 Task: In the  document Savannah.rtf ,align picture to the 'center'. Insert word art below the picture and give heading  'Savannah in  Red'change the shape height to  6.82 in
Action: Mouse moved to (229, 378)
Screenshot: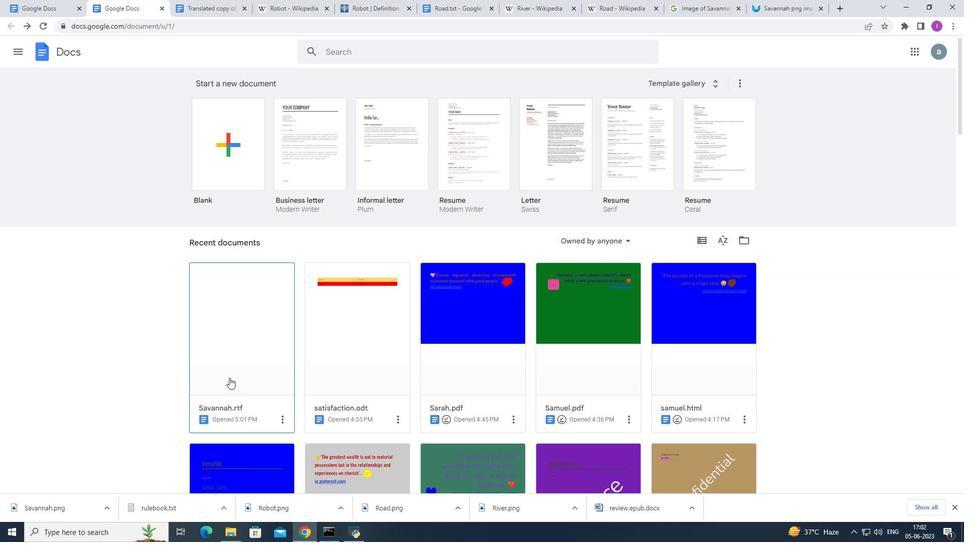 
Action: Mouse pressed left at (229, 378)
Screenshot: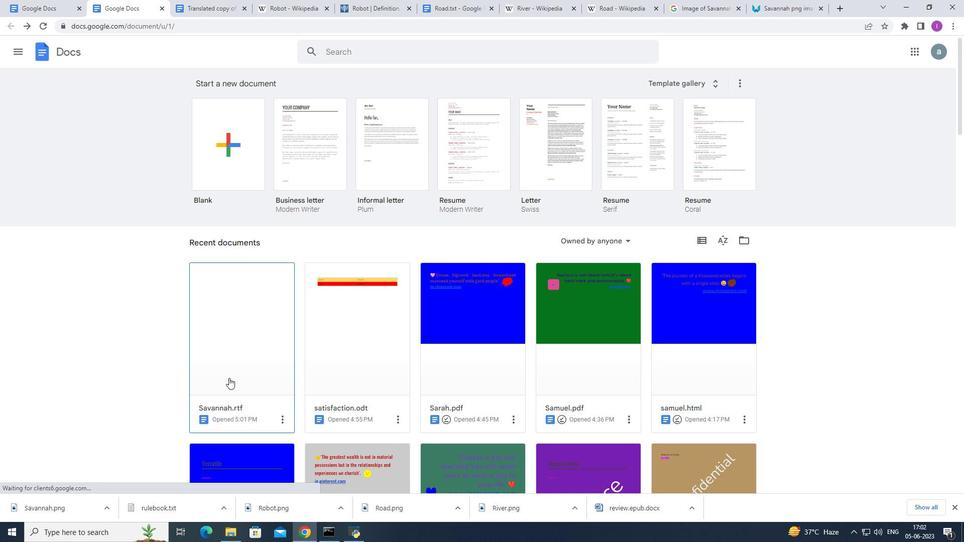 
Action: Mouse moved to (324, 158)
Screenshot: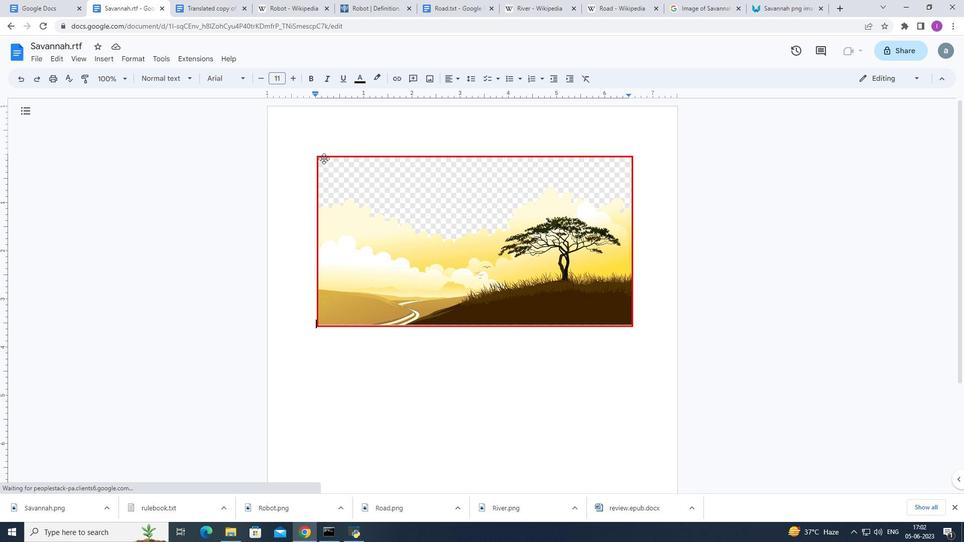 
Action: Mouse pressed left at (324, 158)
Screenshot: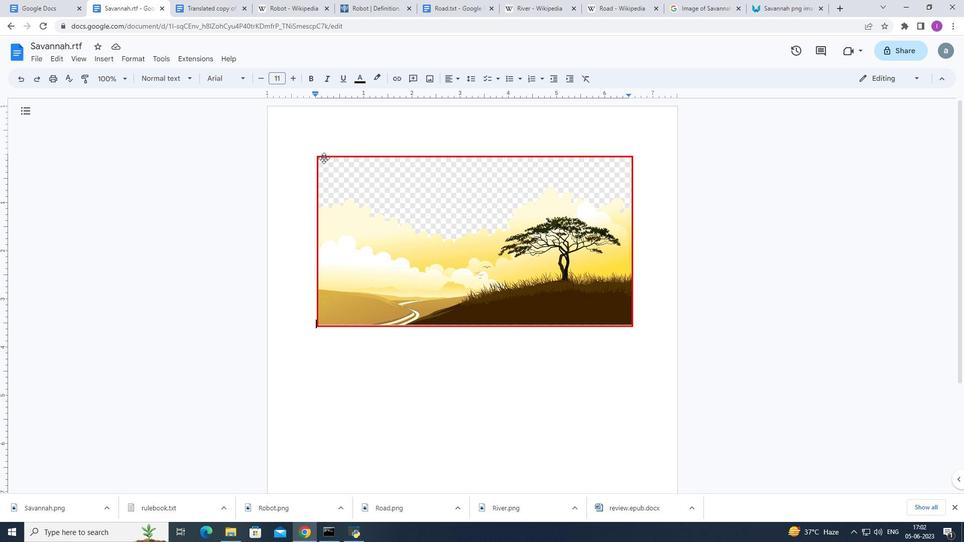 
Action: Mouse moved to (196, 76)
Screenshot: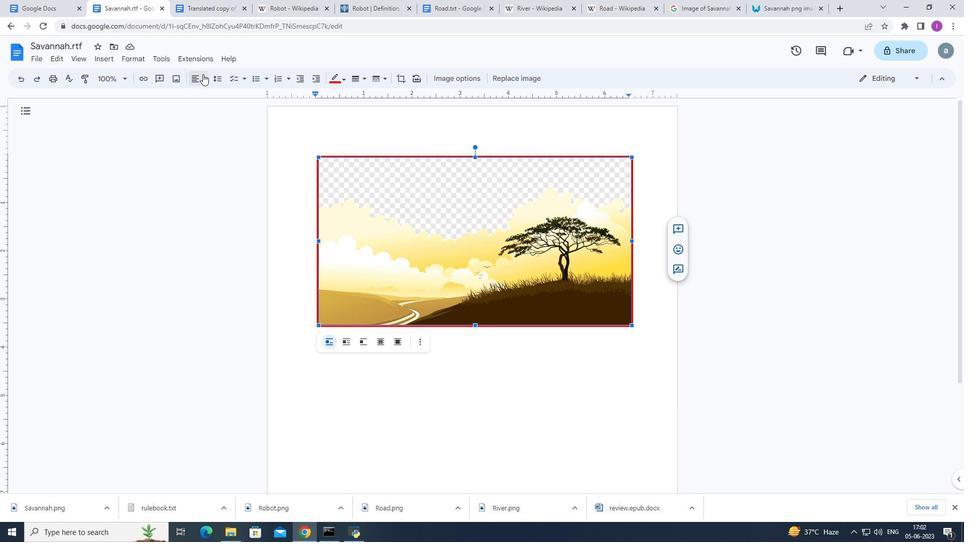 
Action: Mouse pressed left at (196, 76)
Screenshot: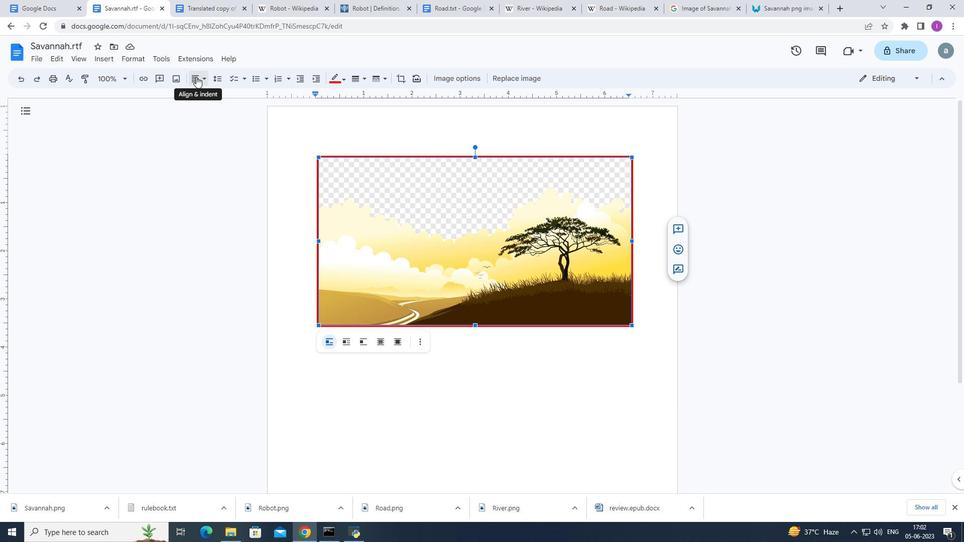 
Action: Mouse moved to (210, 94)
Screenshot: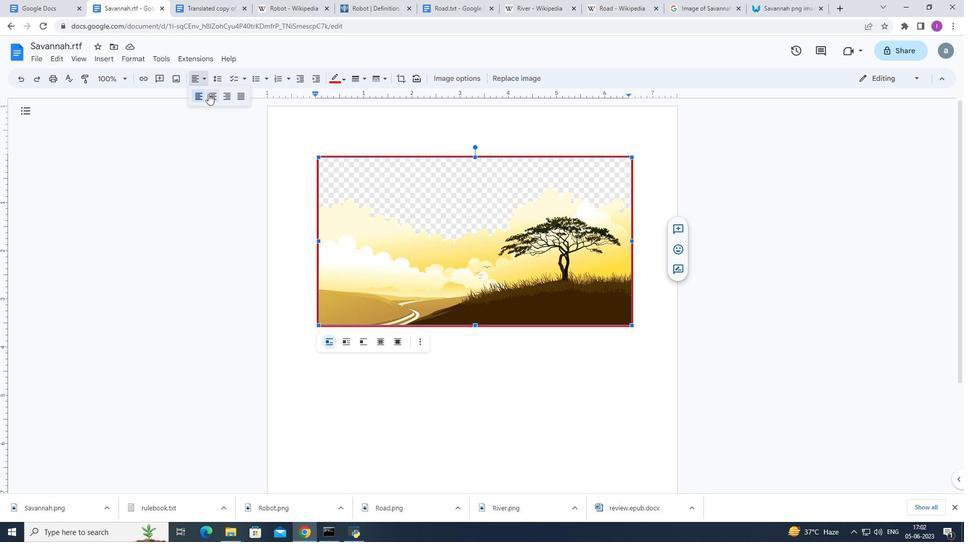 
Action: Mouse pressed left at (210, 94)
Screenshot: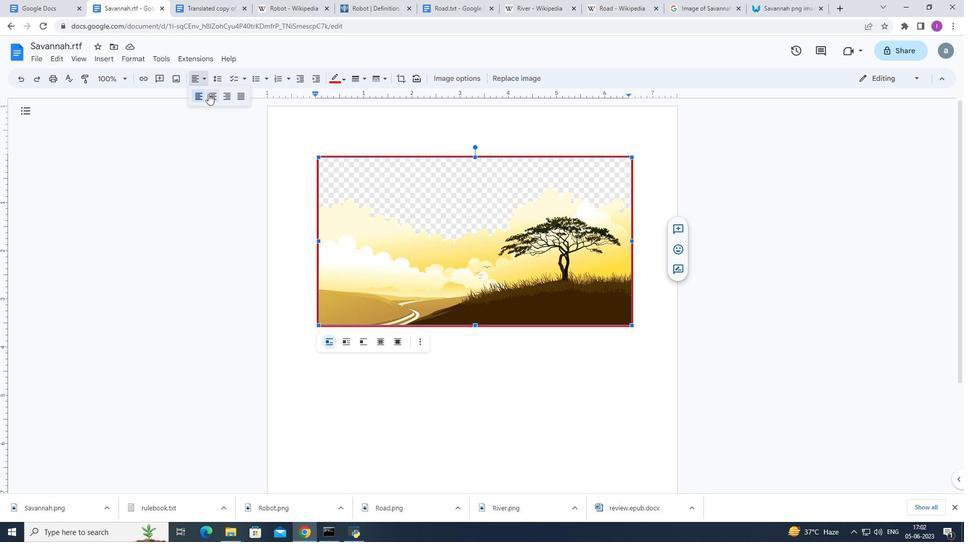 
Action: Mouse moved to (106, 53)
Screenshot: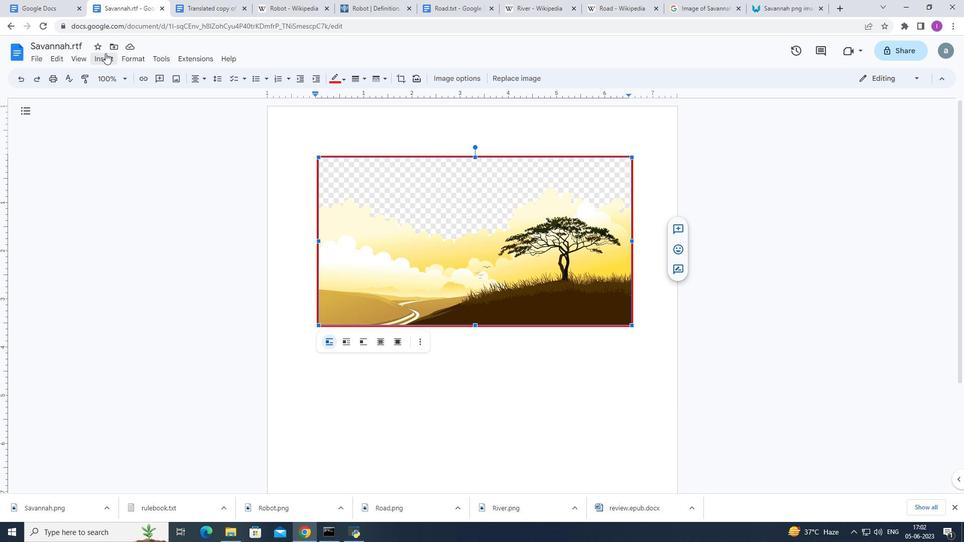 
Action: Mouse pressed left at (106, 53)
Screenshot: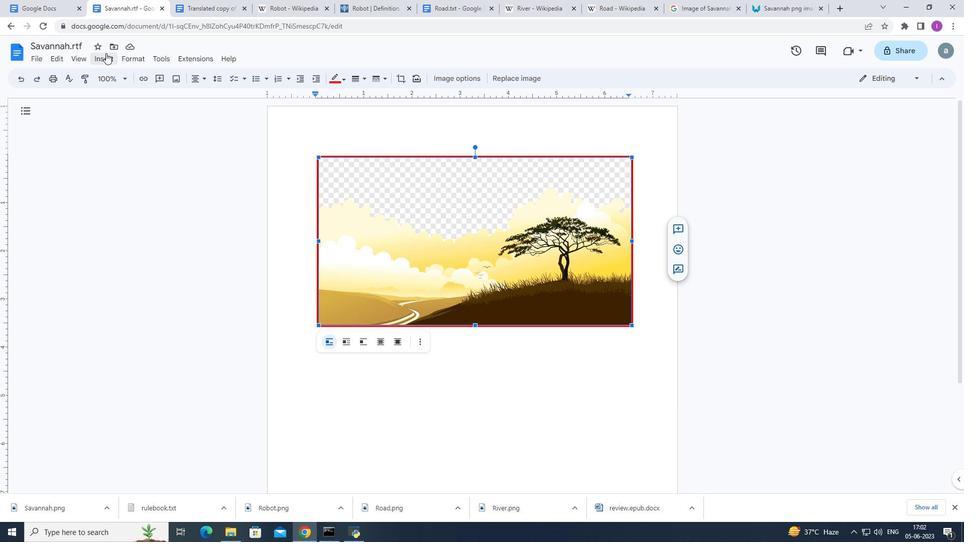 
Action: Mouse moved to (275, 114)
Screenshot: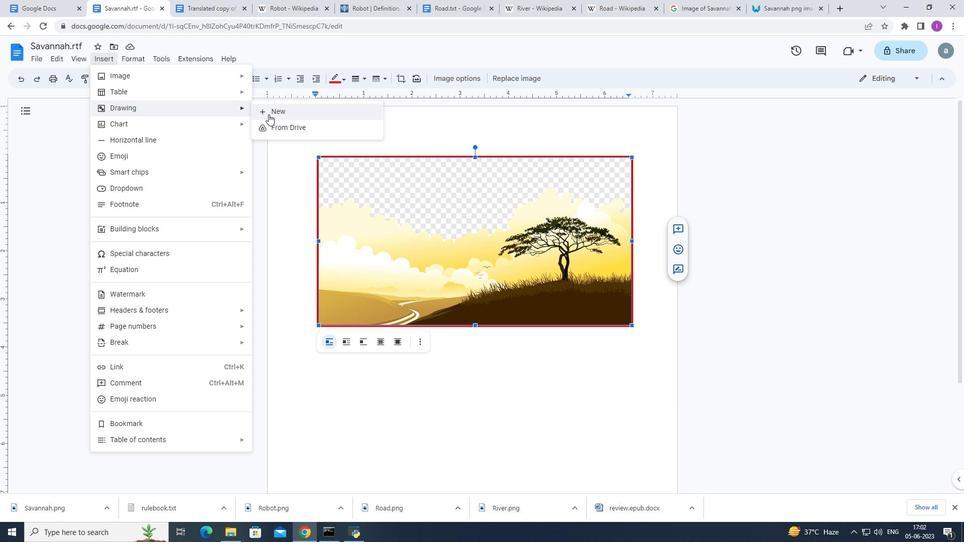 
Action: Mouse pressed left at (275, 114)
Screenshot: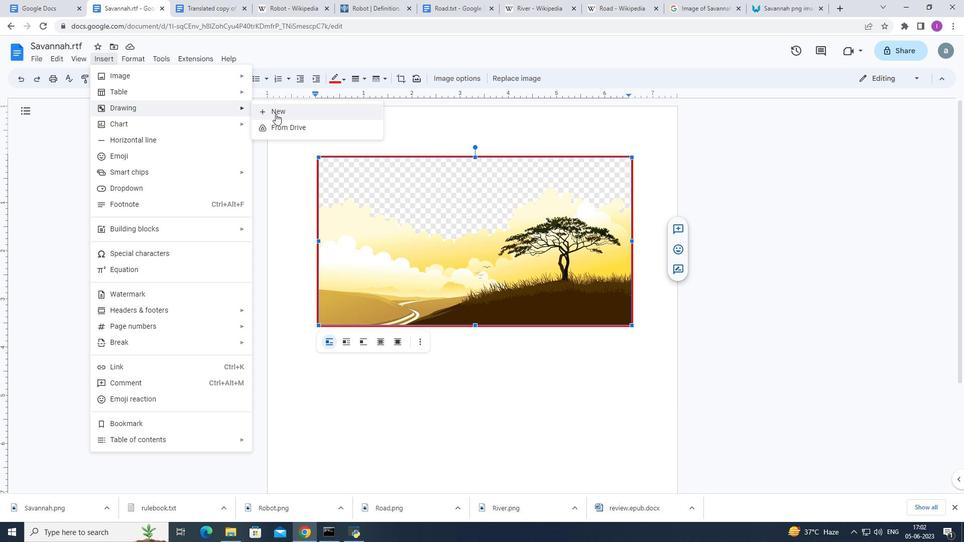 
Action: Mouse moved to (263, 95)
Screenshot: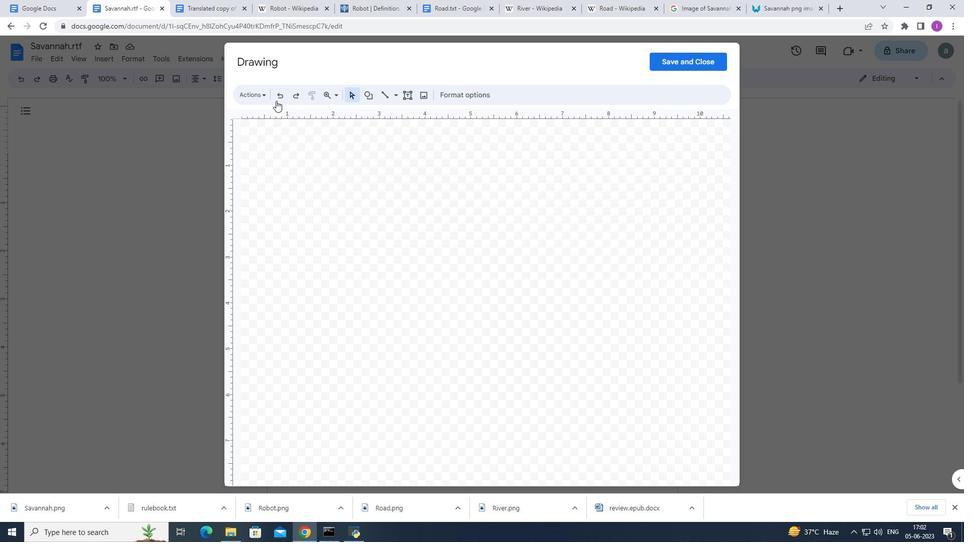 
Action: Mouse pressed left at (263, 95)
Screenshot: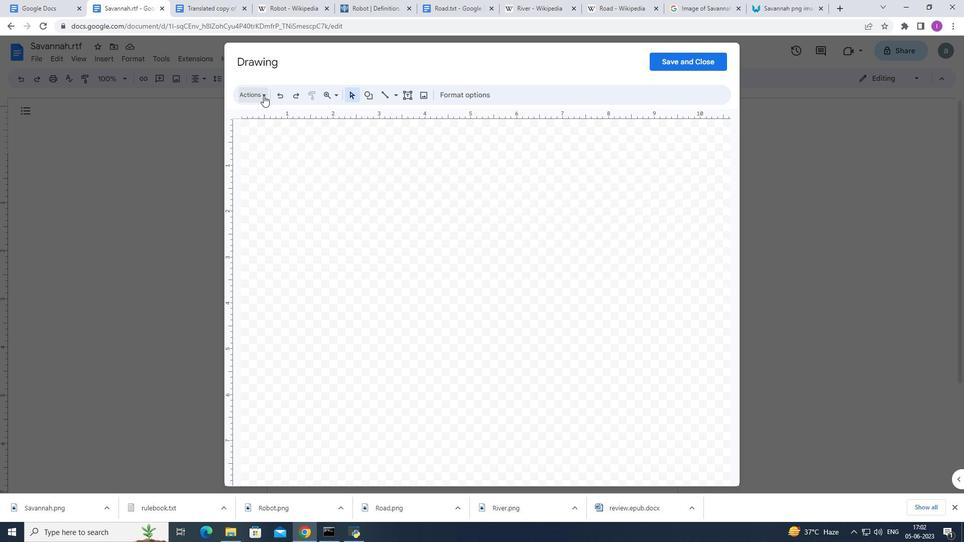 
Action: Mouse moved to (290, 160)
Screenshot: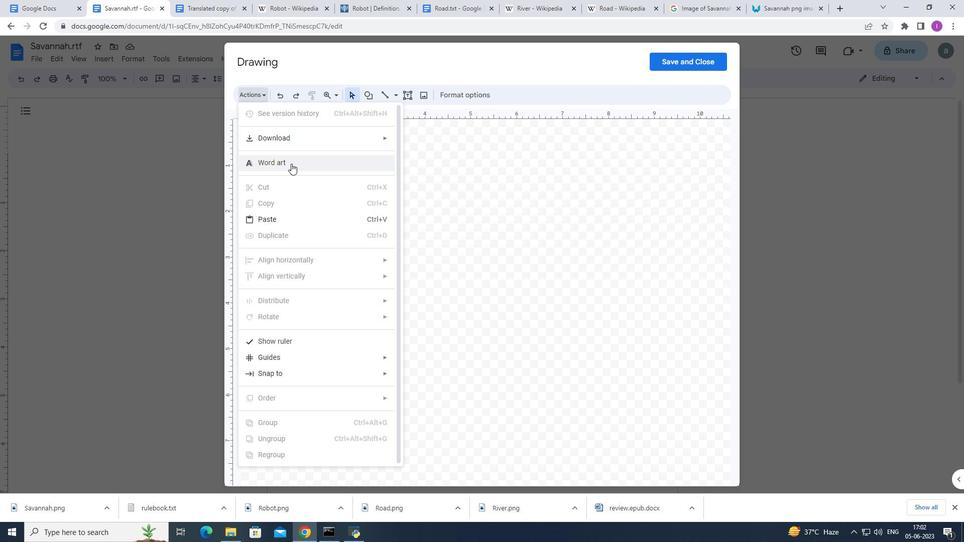 
Action: Mouse pressed left at (290, 160)
Screenshot: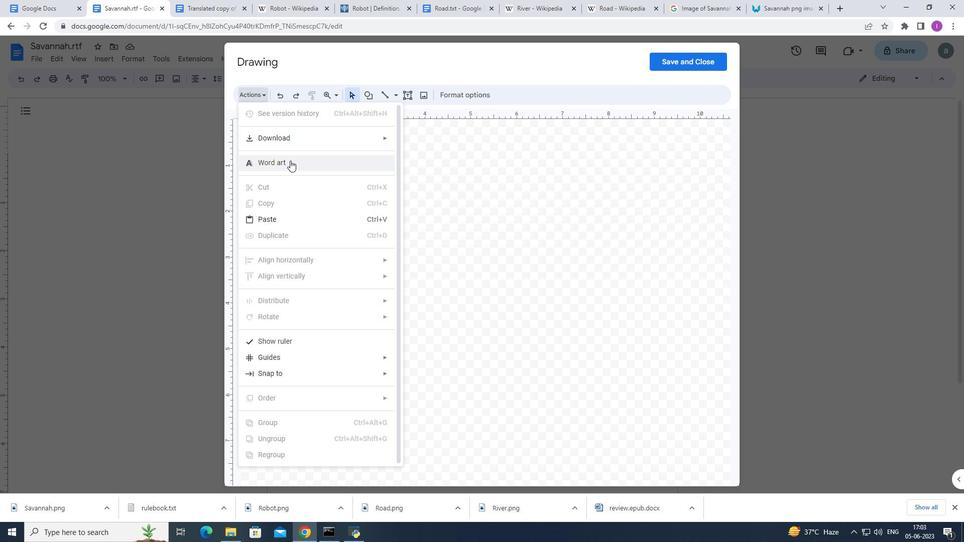 
Action: Mouse moved to (529, 135)
Screenshot: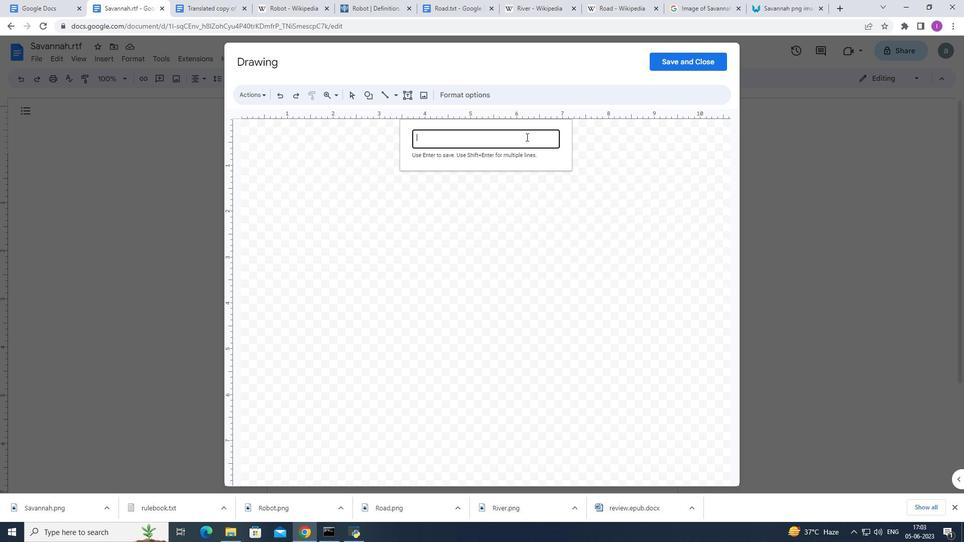 
Action: Key pressed <Key.shift><Key.shift><Key.shift><Key.shift>Savannah<Key.space>in<Key.space><Key.shift>Red
Screenshot: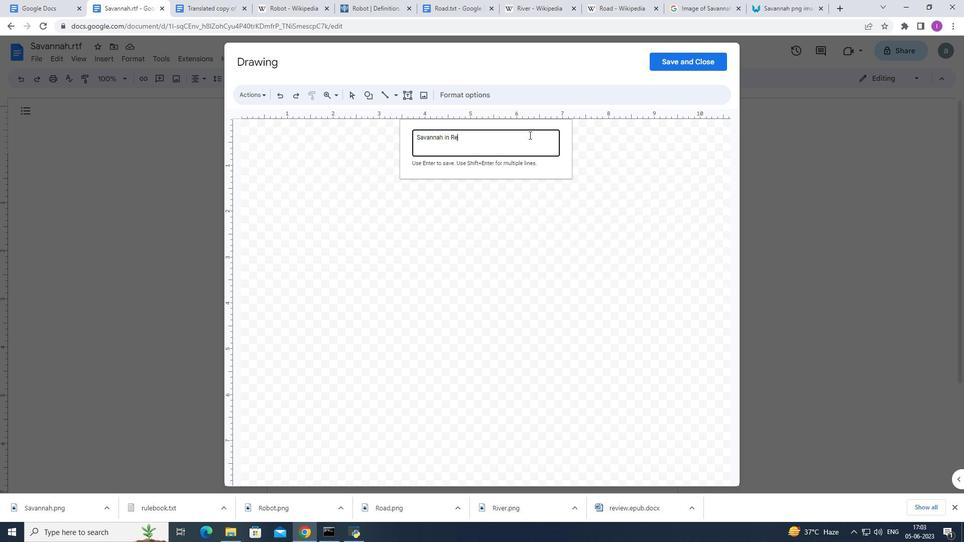 
Action: Mouse moved to (474, 254)
Screenshot: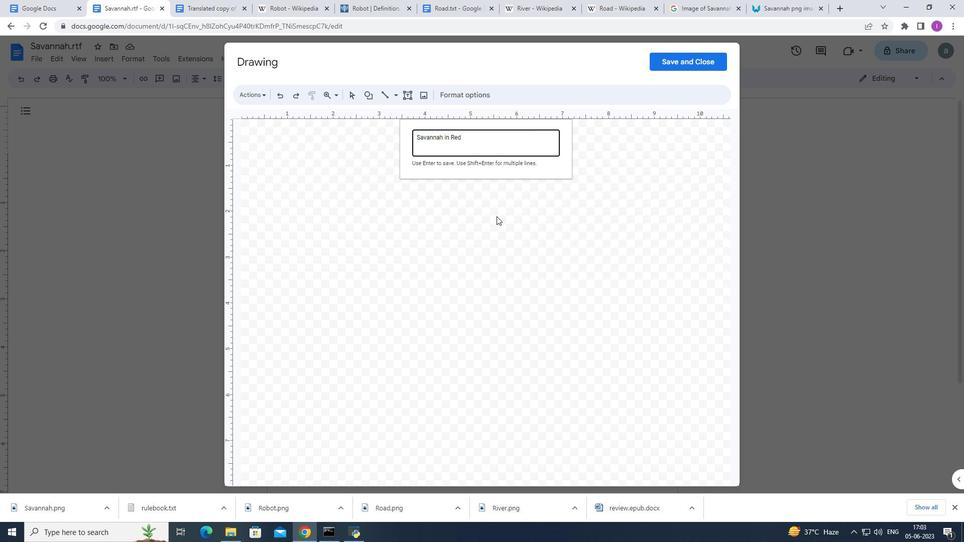 
Action: Key pressed <Key.enter>
Screenshot: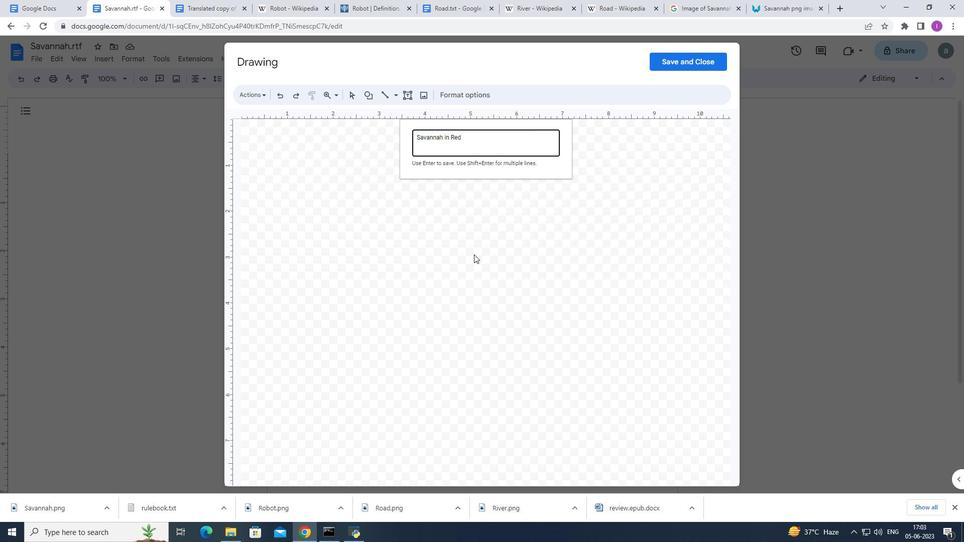 
Action: Mouse moved to (676, 60)
Screenshot: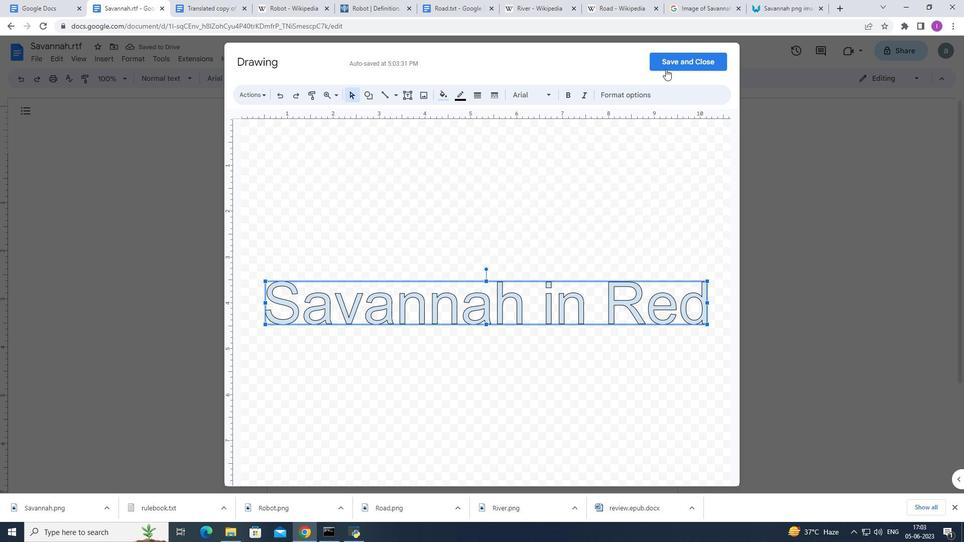 
Action: Mouse pressed left at (676, 60)
Screenshot: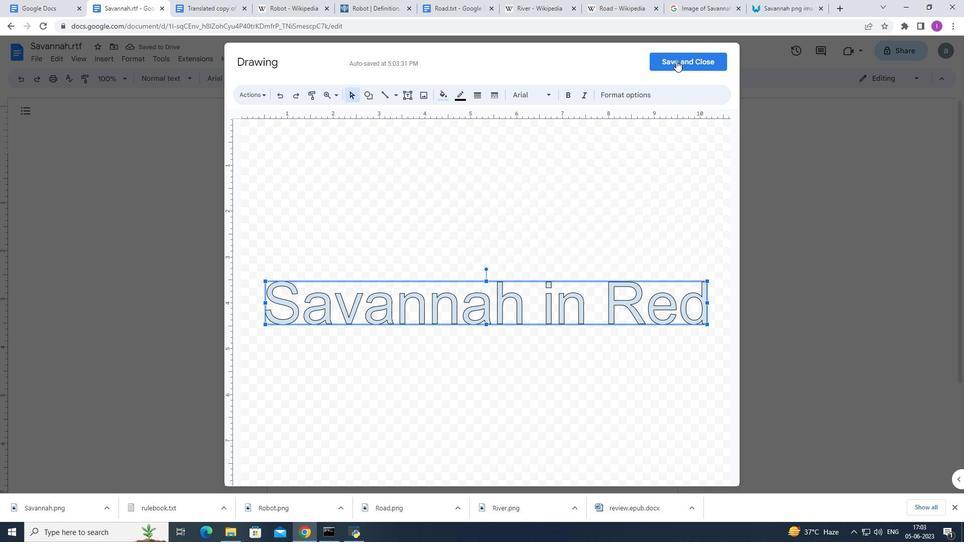 
Action: Mouse moved to (535, 287)
Screenshot: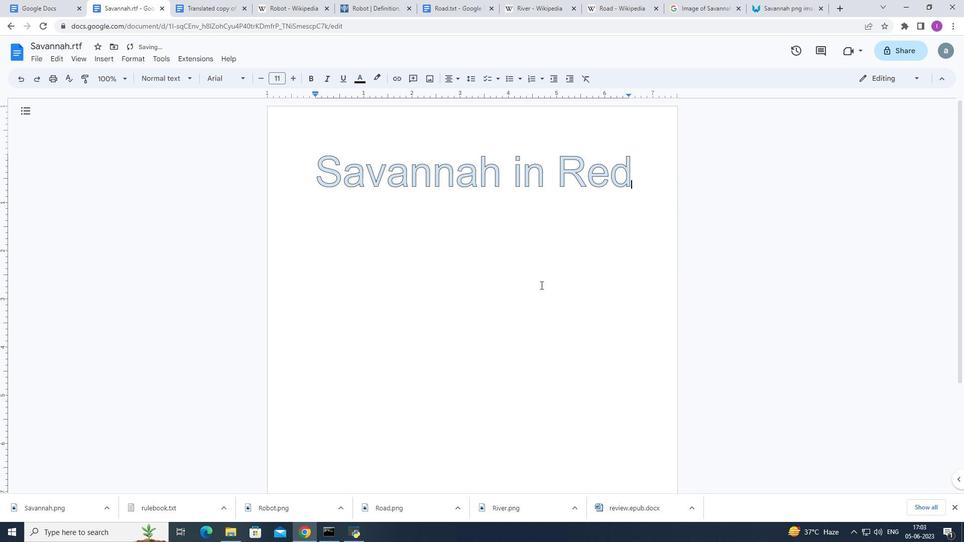 
Action: Key pressed ctrl+Z
Screenshot: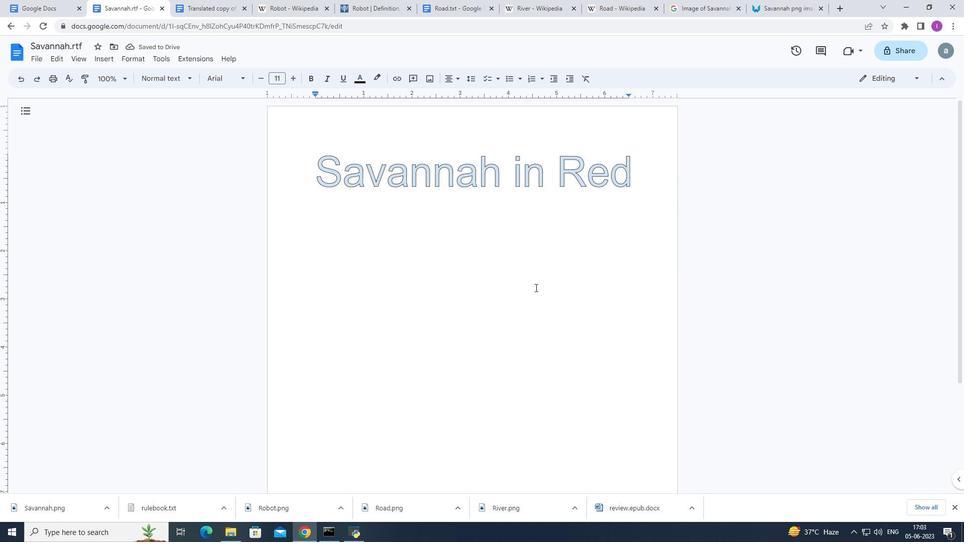 
Action: Mouse moved to (702, 358)
Screenshot: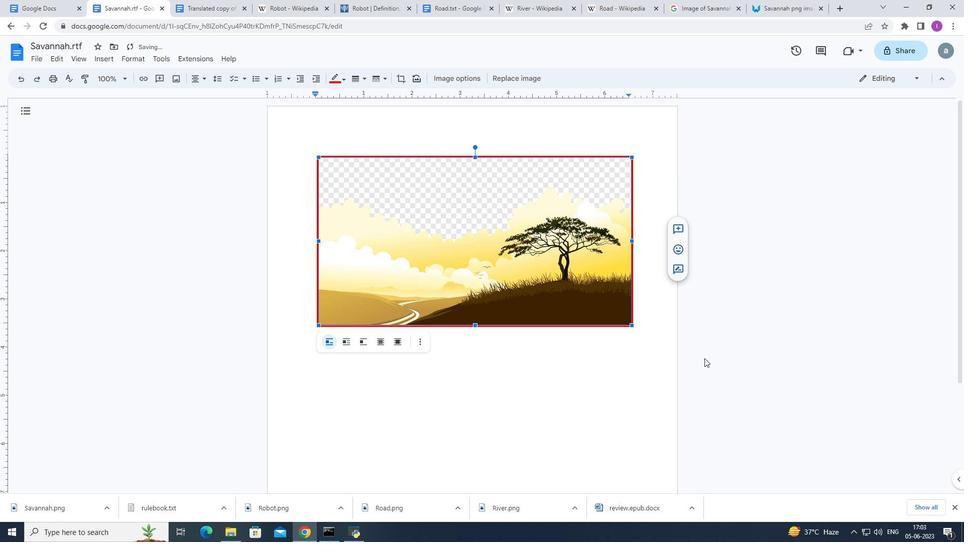 
Action: Mouse pressed left at (702, 358)
Screenshot: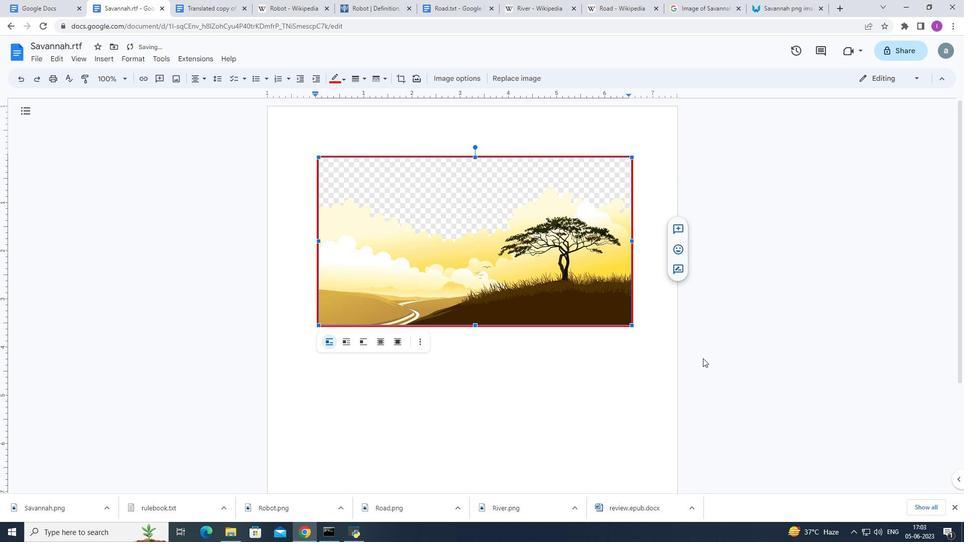 
Action: Mouse moved to (104, 54)
Screenshot: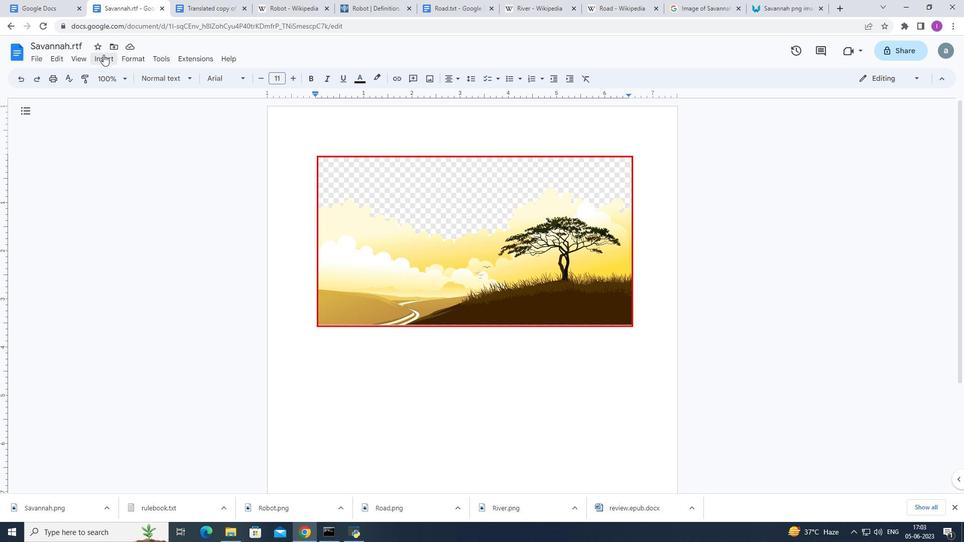 
Action: Mouse pressed left at (104, 54)
Screenshot: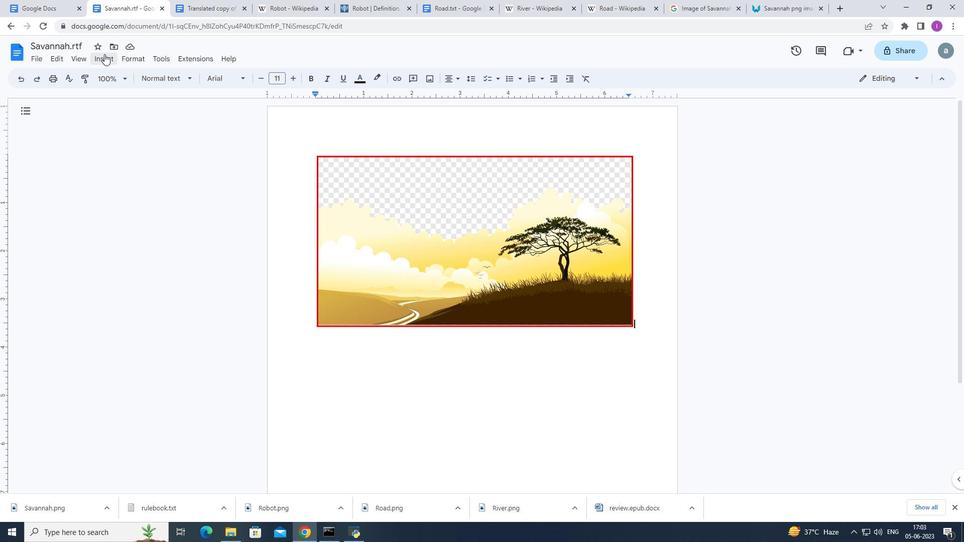 
Action: Mouse moved to (164, 105)
Screenshot: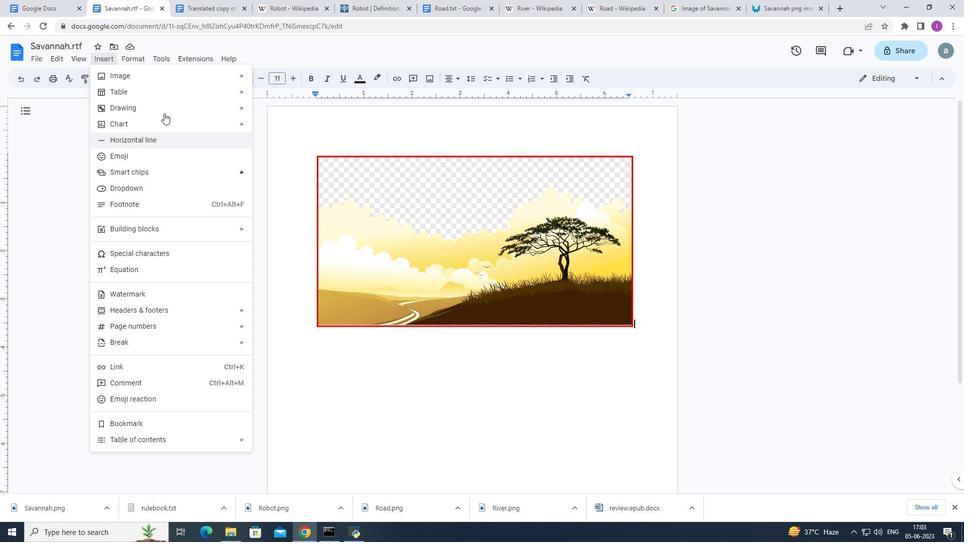 
Action: Mouse pressed left at (164, 105)
Screenshot: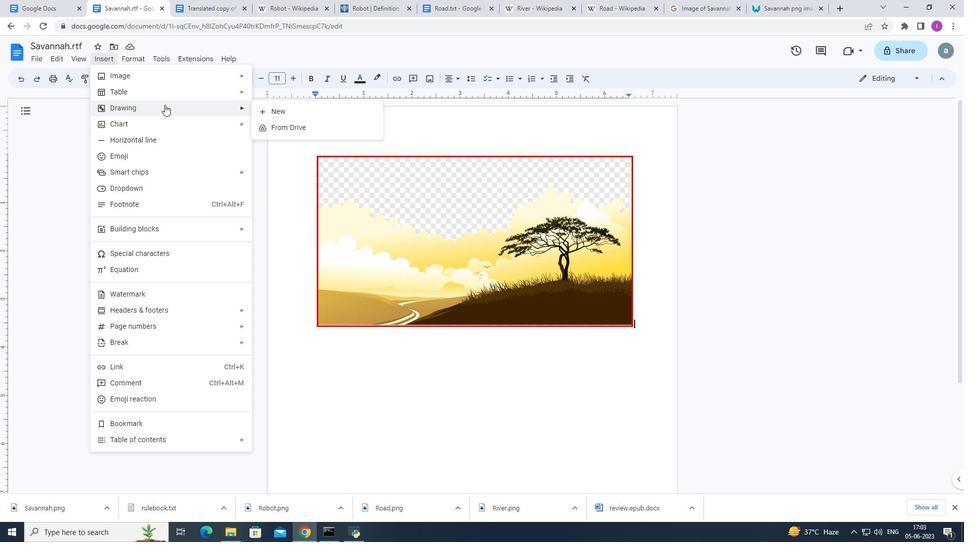 
Action: Mouse moved to (292, 107)
Screenshot: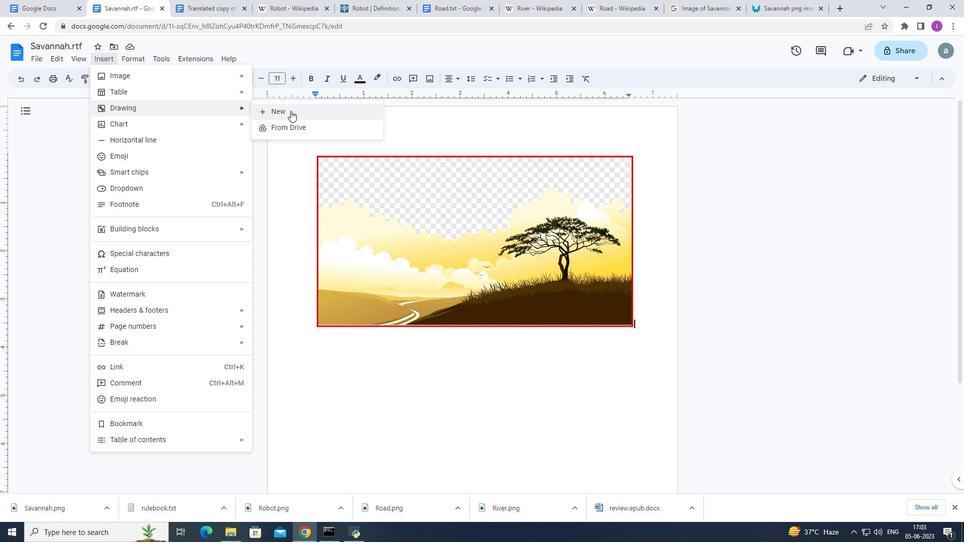 
Action: Mouse pressed left at (292, 107)
Screenshot: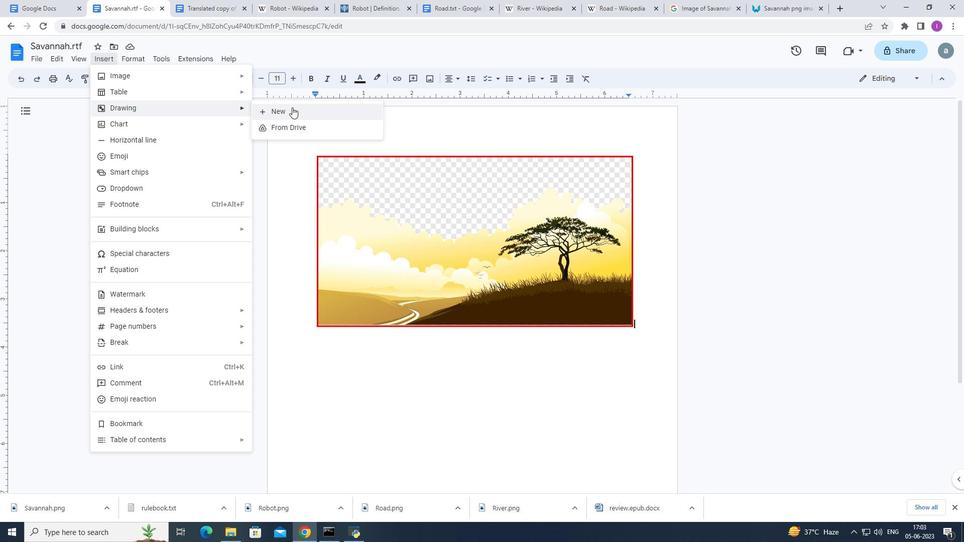 
Action: Mouse moved to (262, 94)
Screenshot: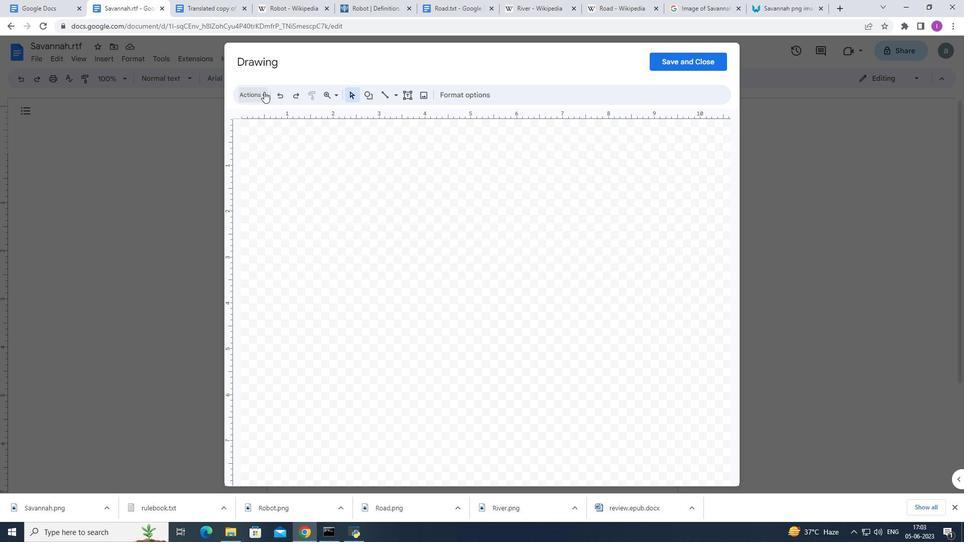 
Action: Mouse pressed left at (262, 94)
Screenshot: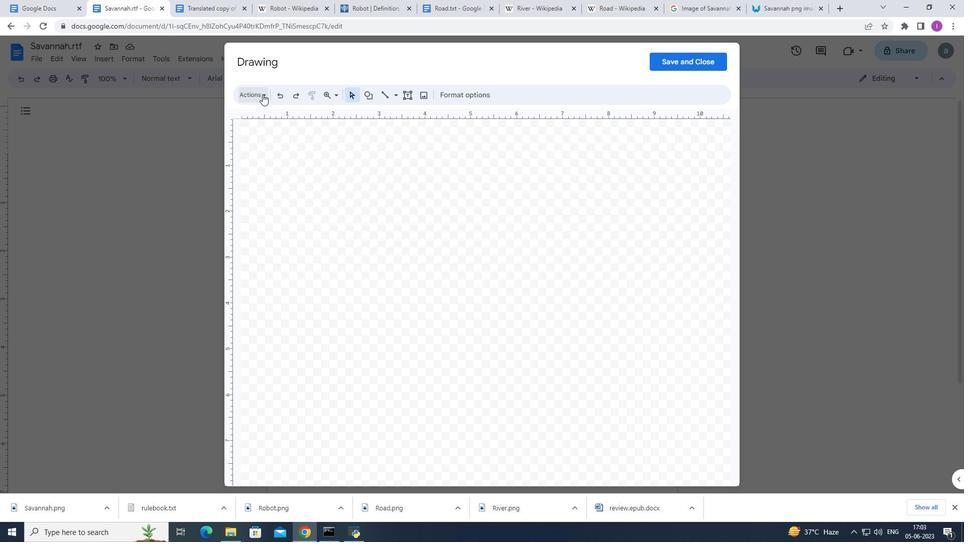 
Action: Mouse moved to (277, 163)
Screenshot: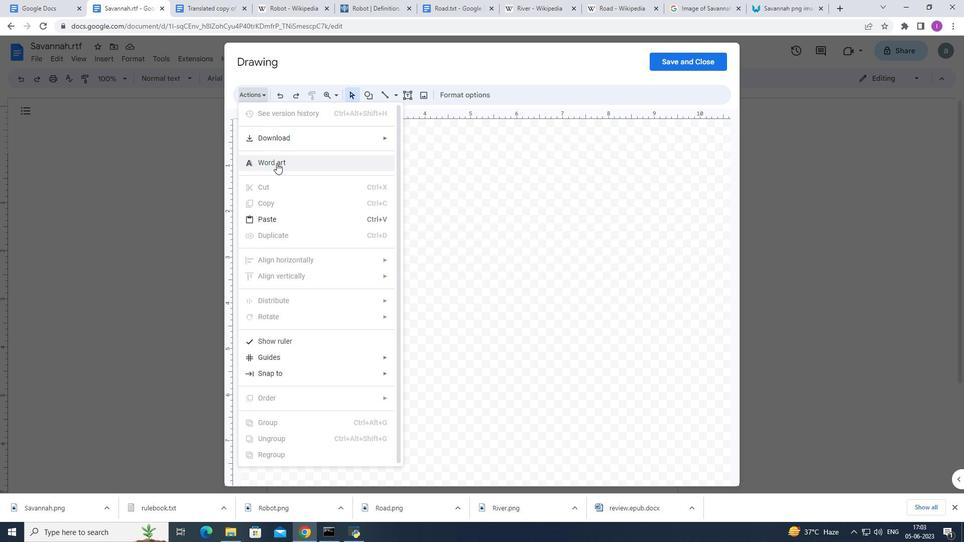 
Action: Mouse pressed left at (277, 163)
Screenshot: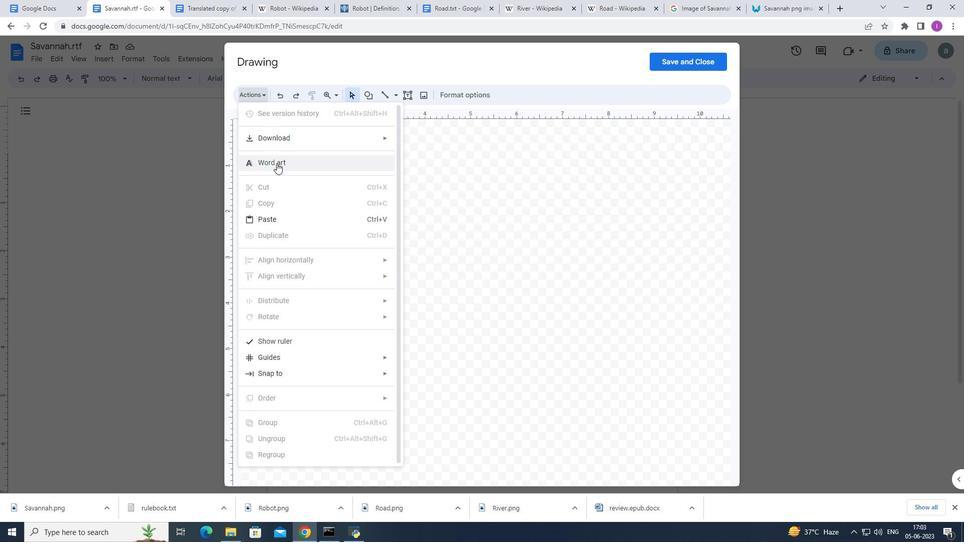 
Action: Mouse moved to (426, 142)
Screenshot: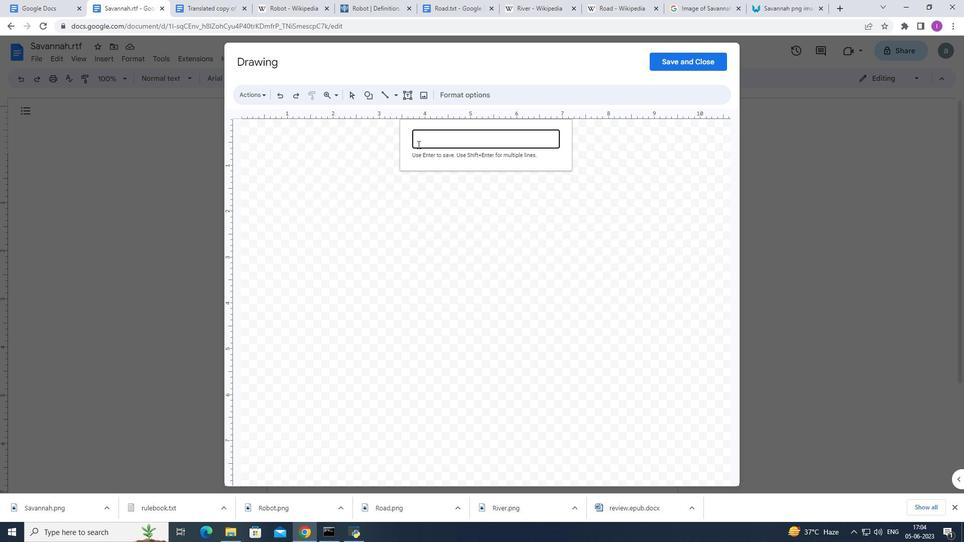 
Action: Key pressed <Key.shift>Savannah<Key.space>in<Key.space><Key.shift>Red
Screenshot: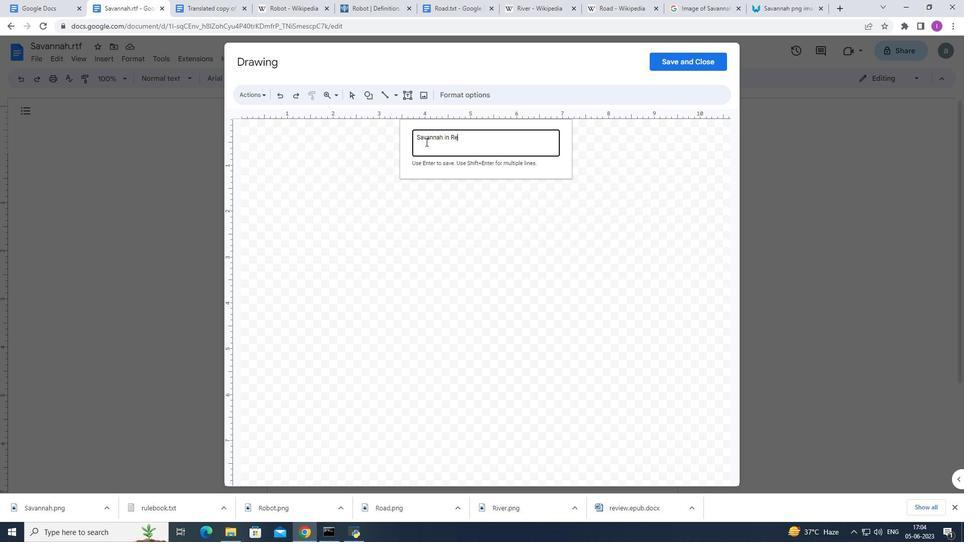 
Action: Mouse moved to (545, 141)
Screenshot: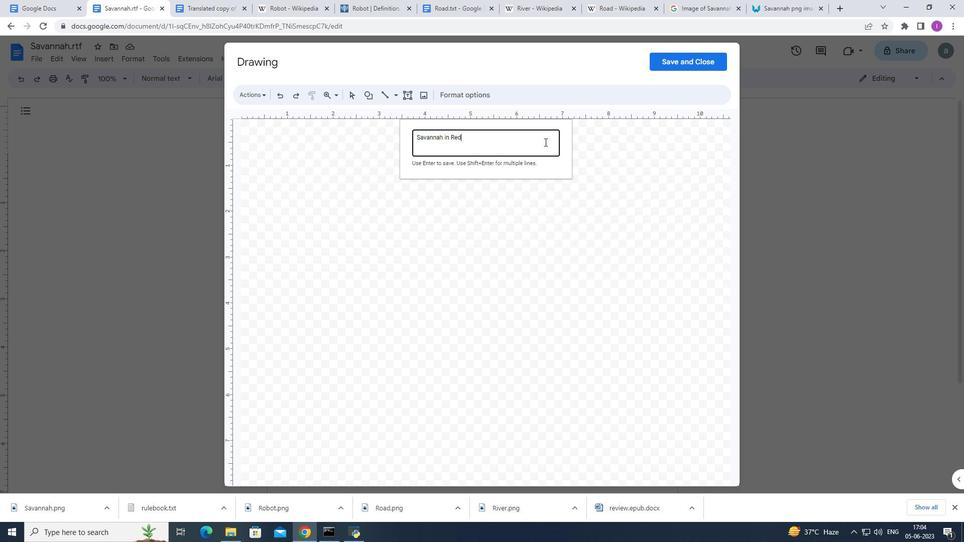 
Action: Key pressed <Key.enter>
Screenshot: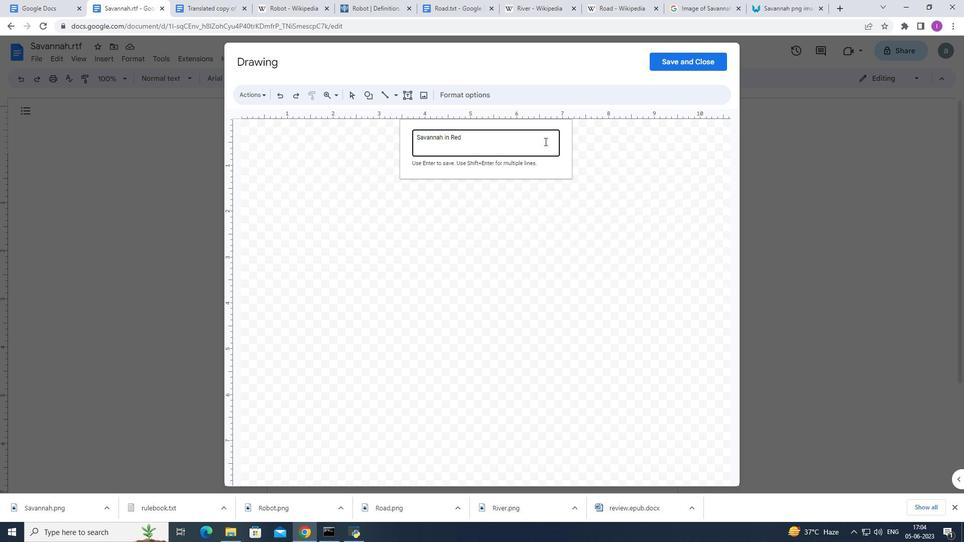 
Action: Mouse moved to (678, 55)
Screenshot: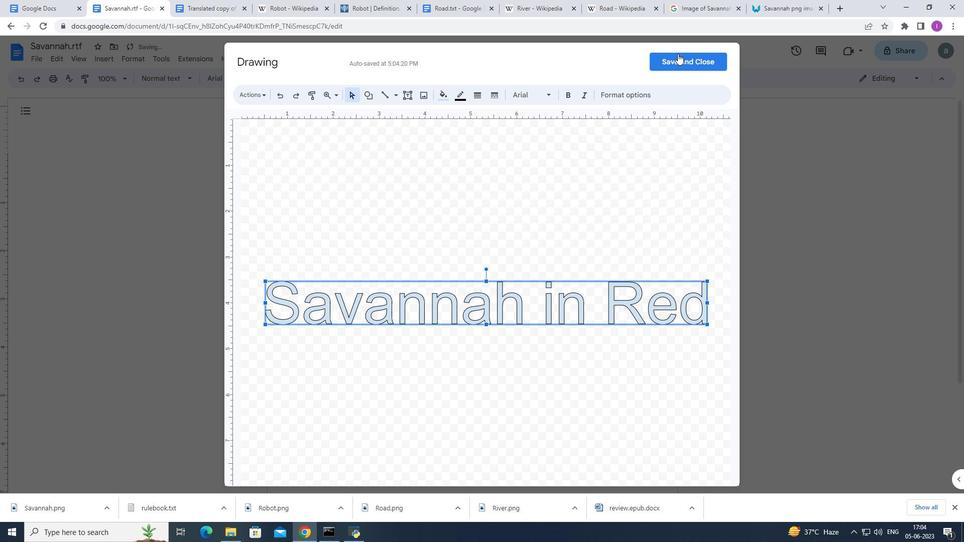 
Action: Mouse pressed left at (678, 55)
Screenshot: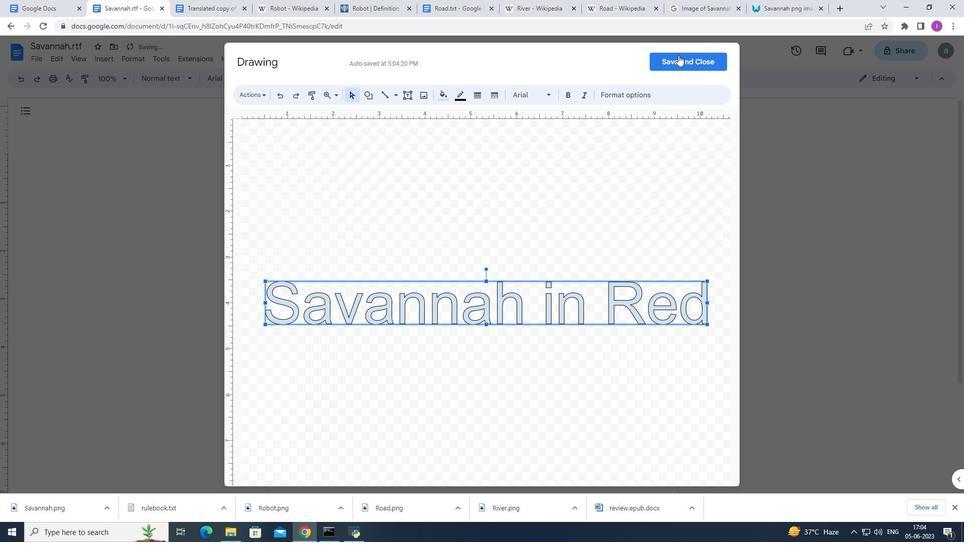 
Action: Mouse pressed left at (678, 55)
Screenshot: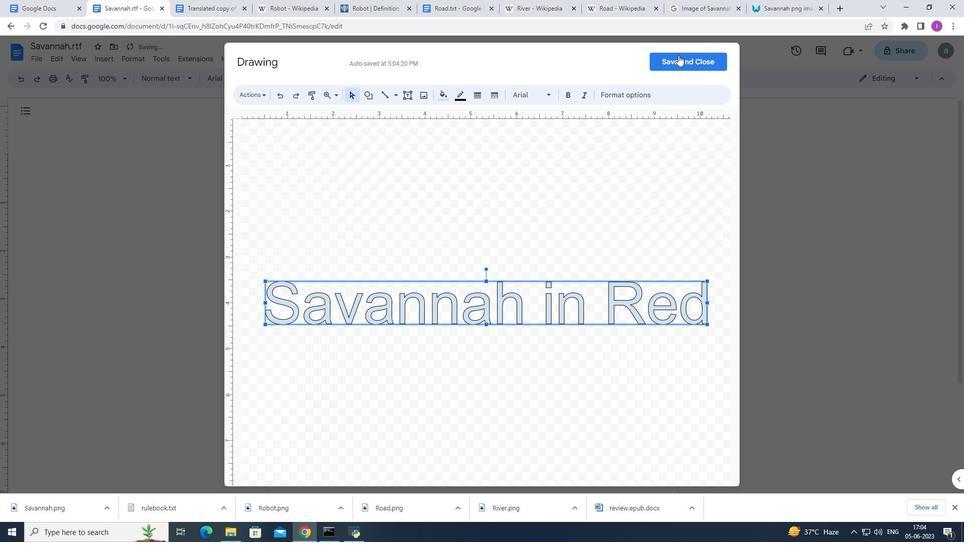 
Action: Mouse moved to (532, 92)
Screenshot: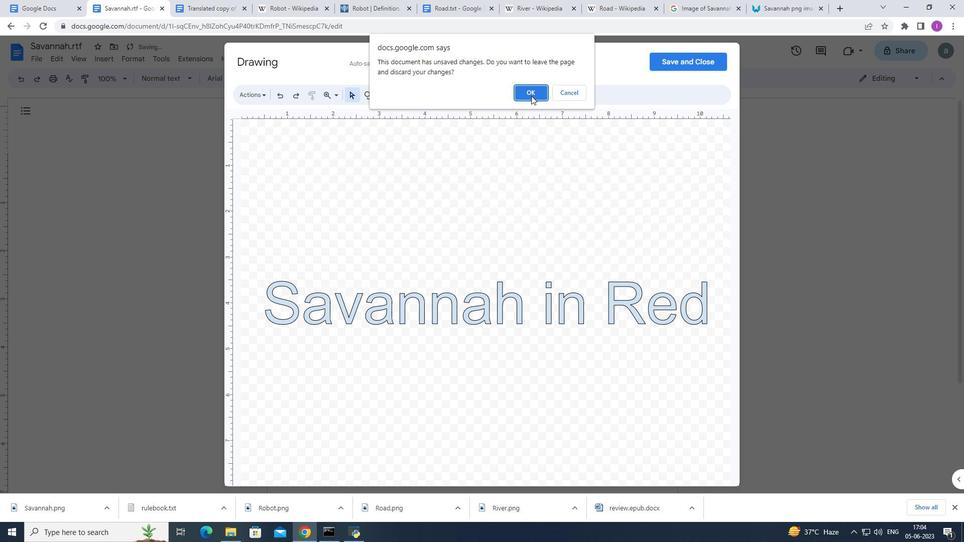
Action: Mouse pressed left at (532, 92)
Screenshot: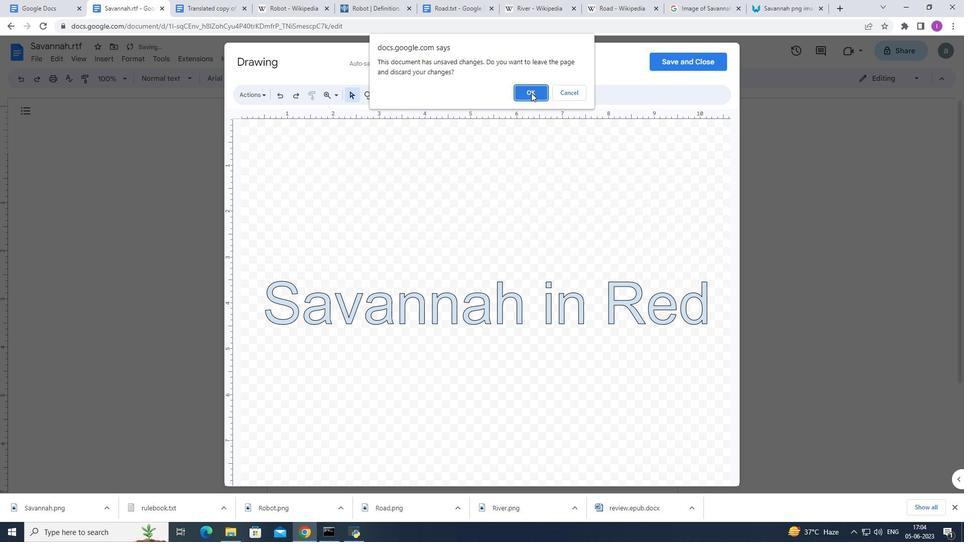 
Action: Mouse moved to (470, 360)
Screenshot: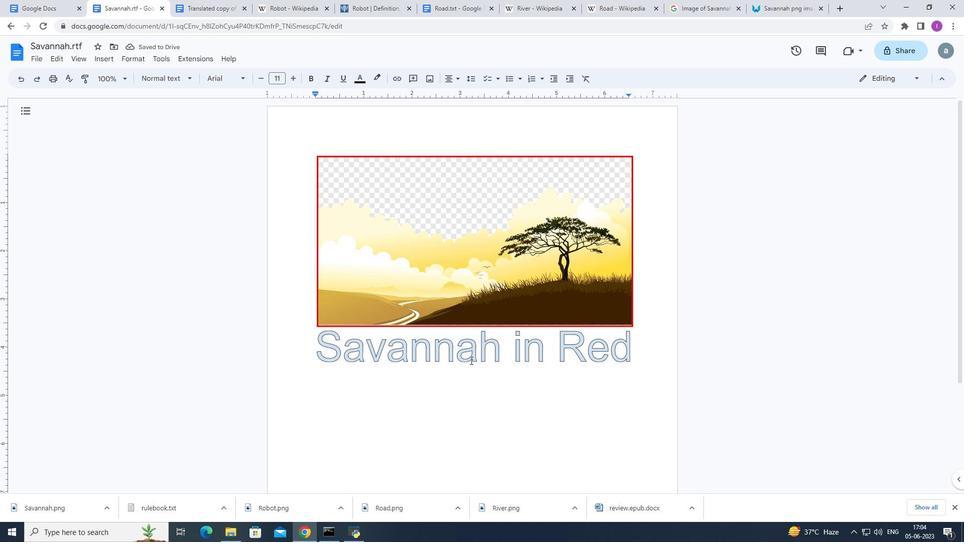 
Action: Mouse pressed left at (470, 360)
Screenshot: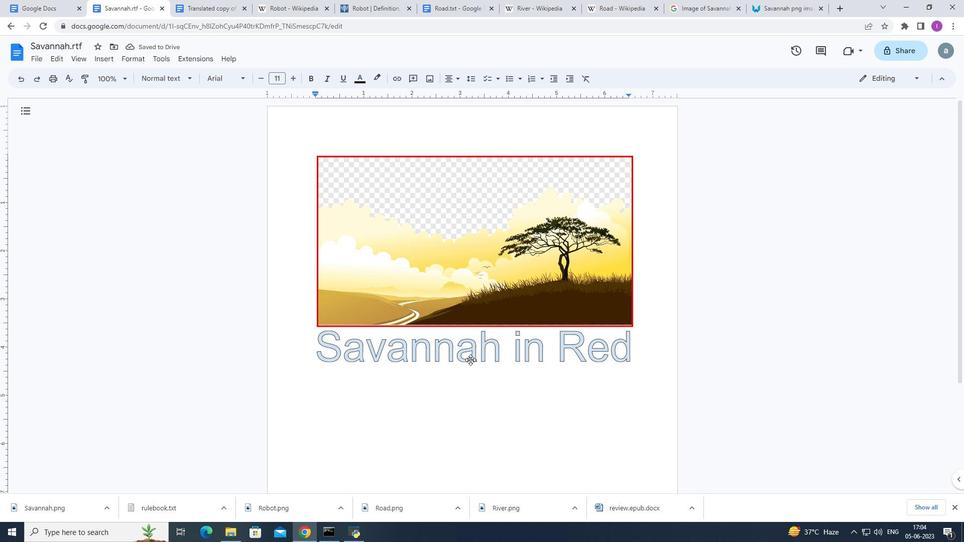 
Action: Mouse moved to (413, 78)
Screenshot: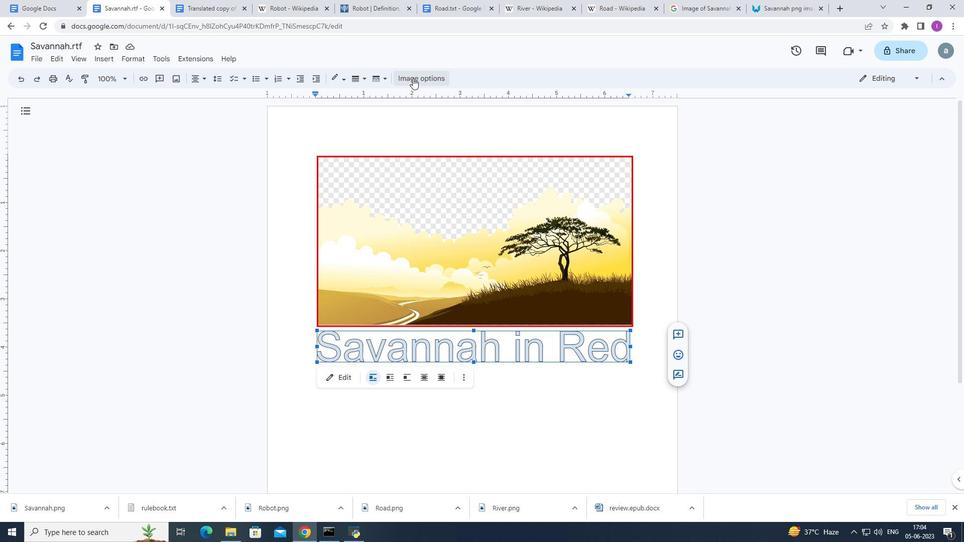 
Action: Mouse pressed left at (413, 78)
Screenshot: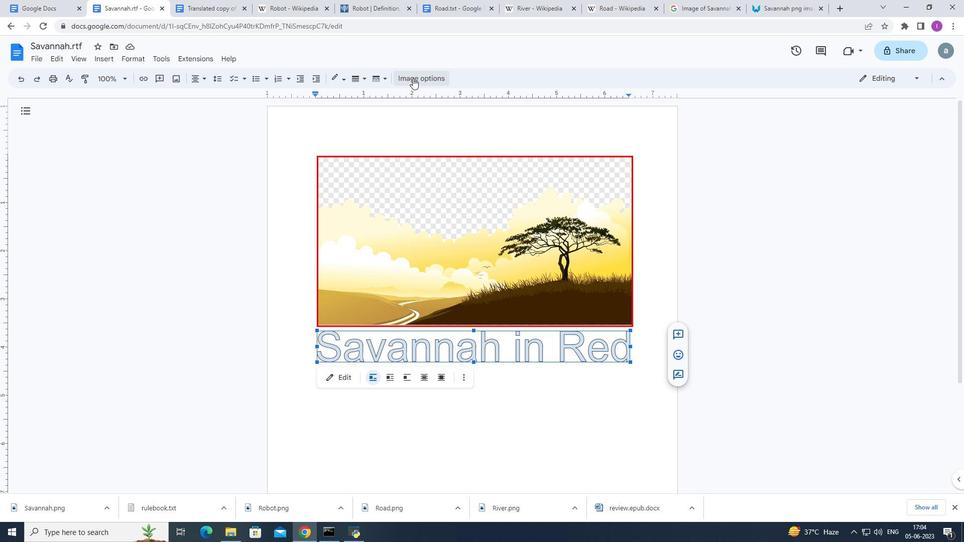 
Action: Mouse moved to (888, 117)
Screenshot: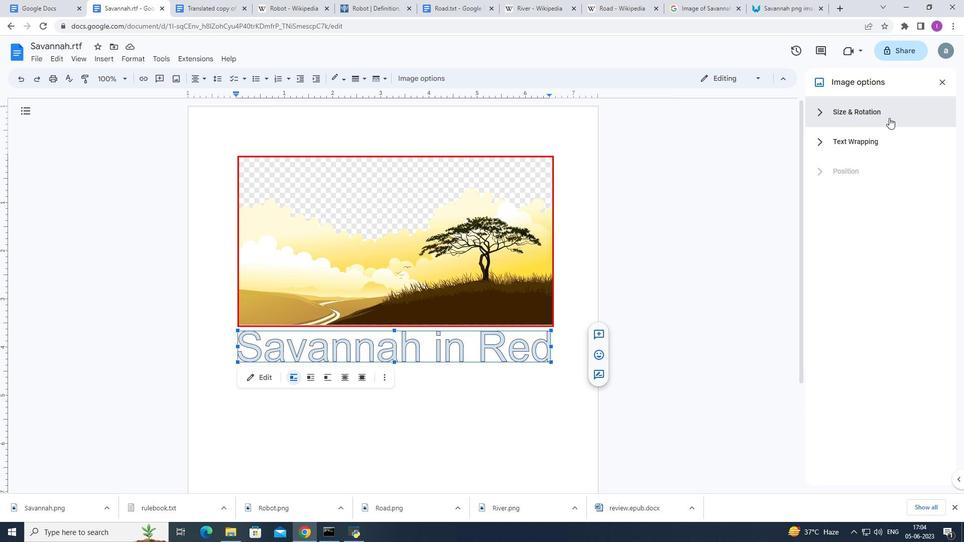 
Action: Mouse pressed left at (888, 117)
Screenshot: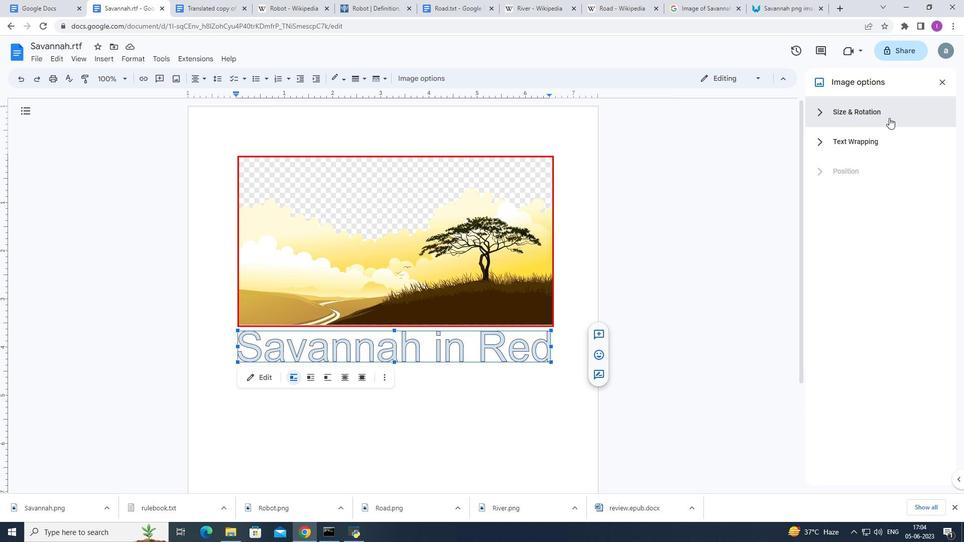 
Action: Mouse moved to (898, 162)
Screenshot: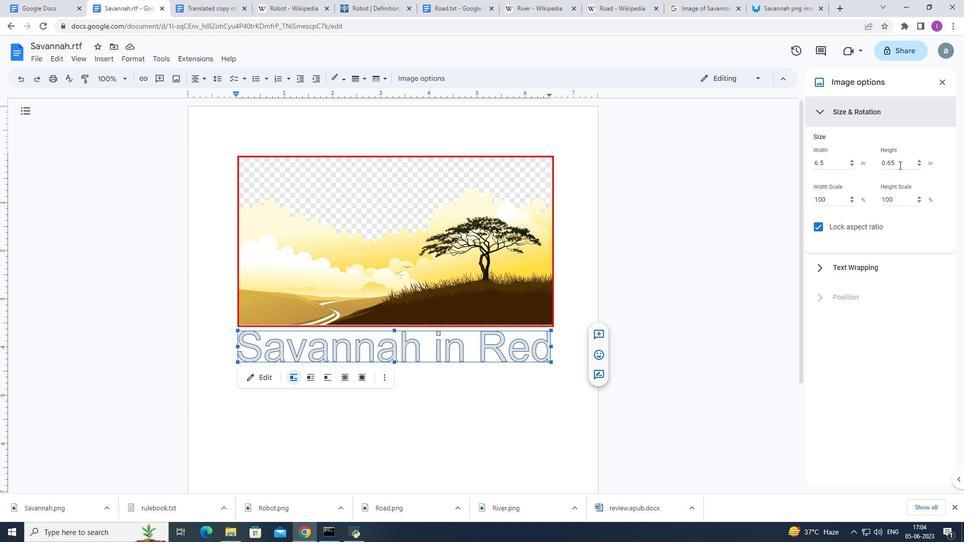
Action: Mouse pressed left at (898, 162)
Screenshot: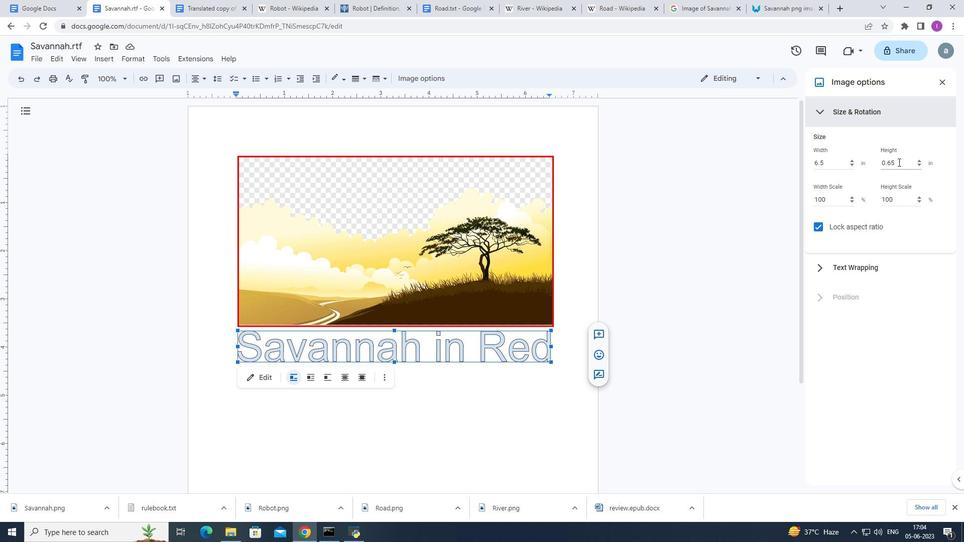 
Action: Mouse moved to (940, 158)
Screenshot: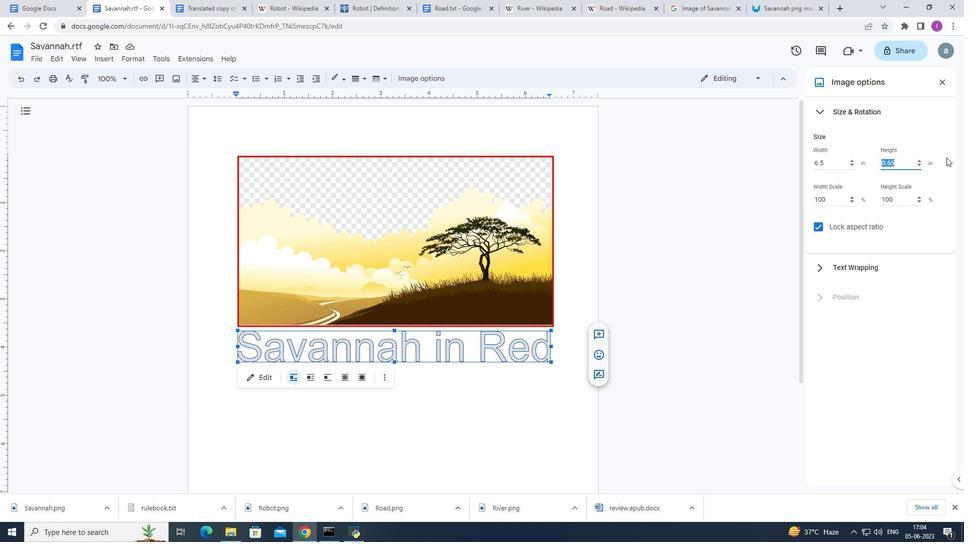 
Action: Key pressed <Key.shift><Key.shift><Key.shift><Key.shift><Key.shift><Key.shift><Key.shift><Key.shift><Key.shift><Key.shift><Key.shift><Key.shift><Key.shift><Key.shift><Key.shift><Key.shift><Key.shift><Key.shift><Key.shift><Key.shift><Key.shift><Key.shift><Key.shift>^
Screenshot: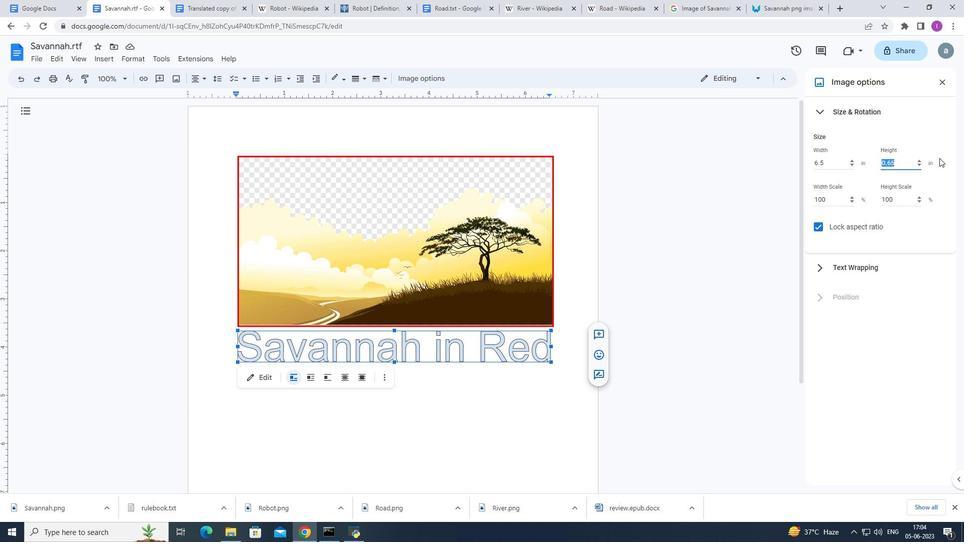 
Action: Mouse moved to (909, 175)
Screenshot: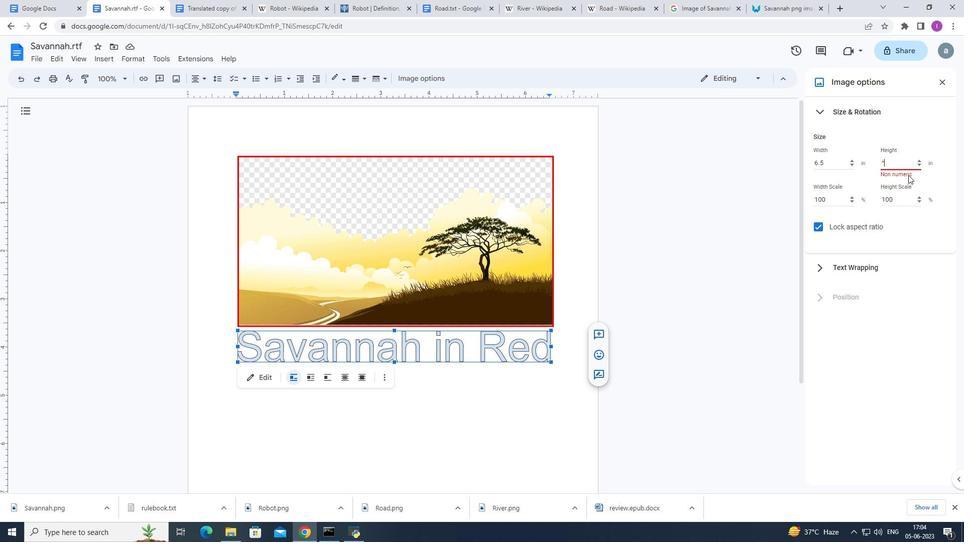 
Action: Key pressed <Key.backspace>6.82
Screenshot: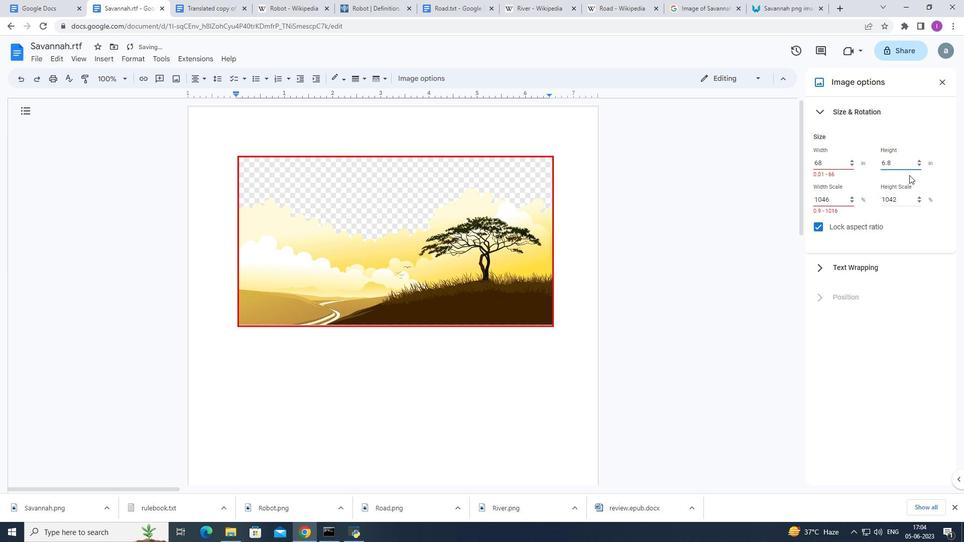 
Action: Mouse moved to (659, 240)
Screenshot: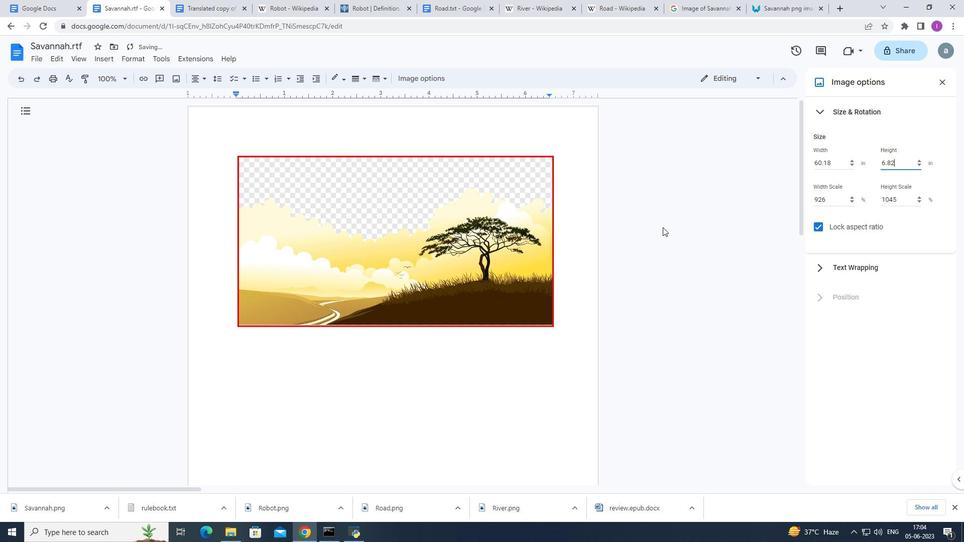 
Action: Mouse scrolled (659, 239) with delta (0, 0)
Screenshot: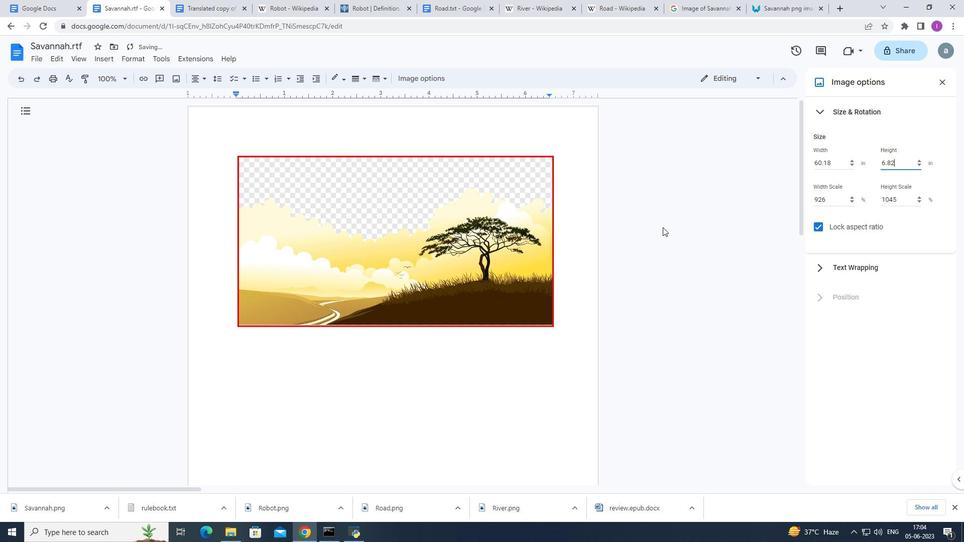 
Action: Mouse moved to (660, 243)
Screenshot: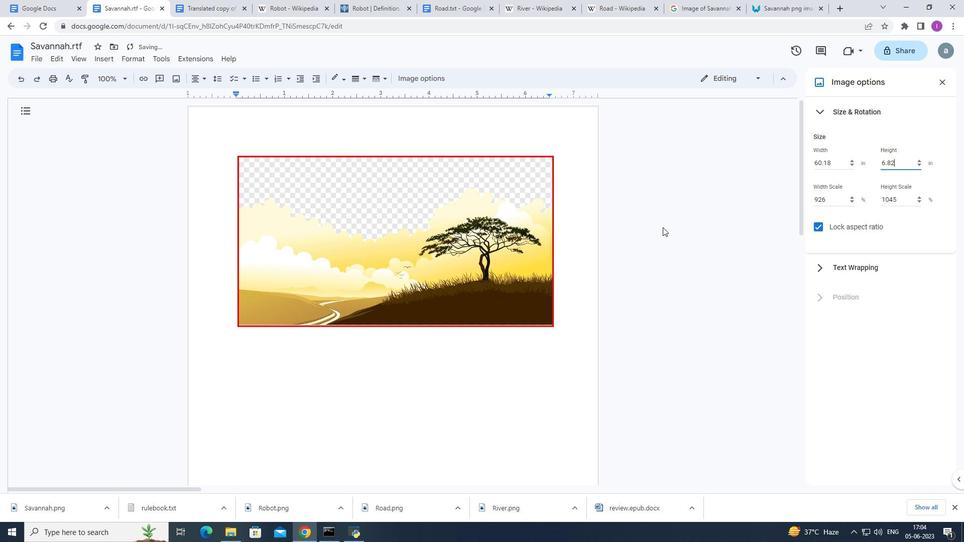 
Action: Mouse scrolled (660, 243) with delta (0, 0)
Screenshot: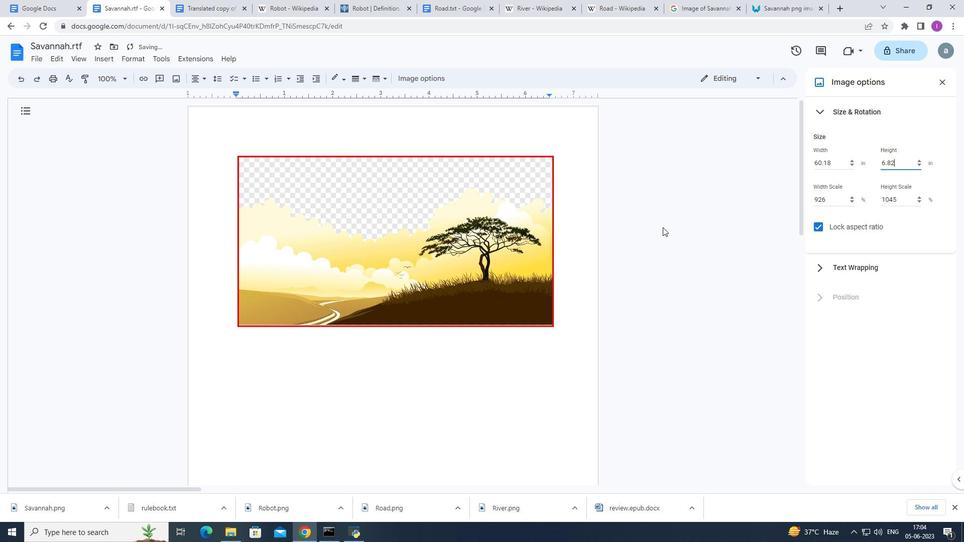 
Action: Mouse moved to (662, 250)
Screenshot: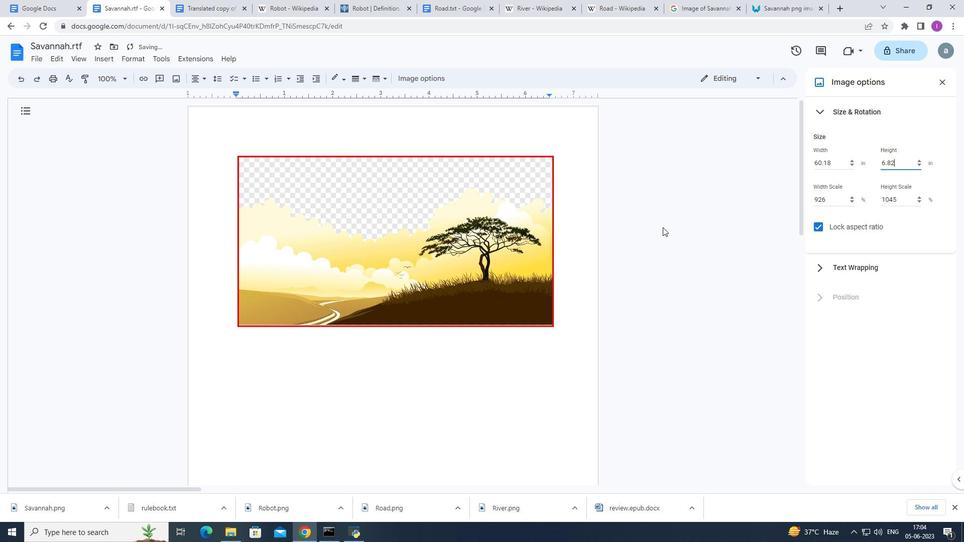 
Action: Mouse scrolled (662, 246) with delta (0, 0)
Screenshot: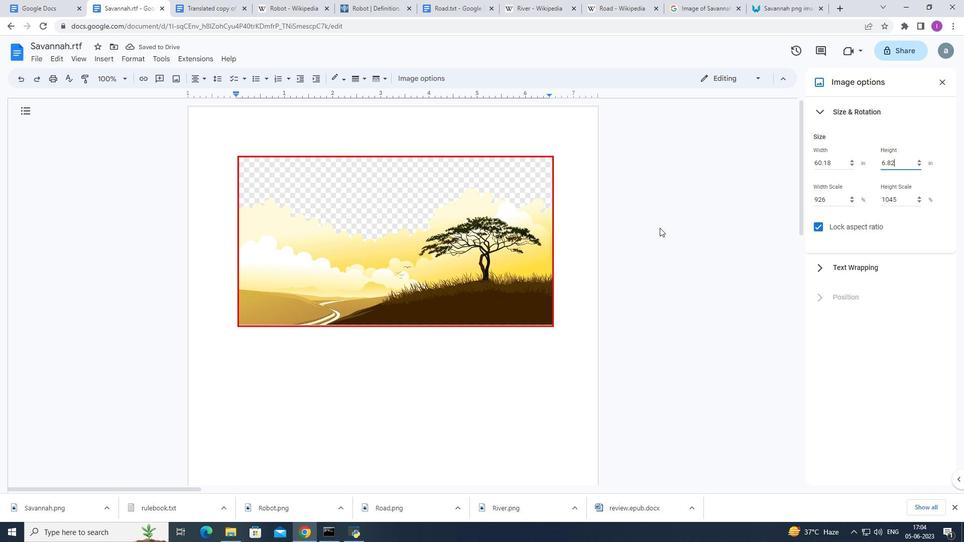 
Action: Mouse moved to (640, 250)
Screenshot: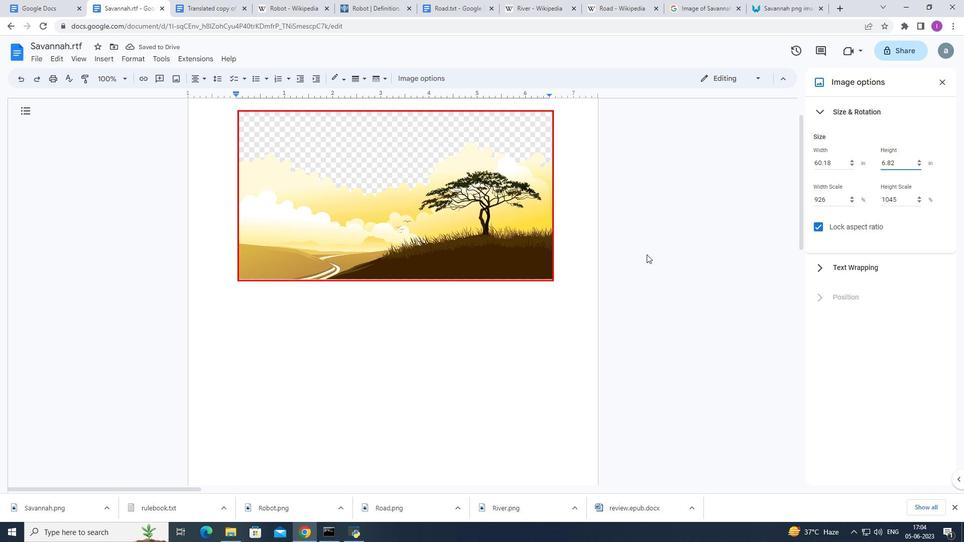
Action: Mouse scrolled (640, 249) with delta (0, 0)
Screenshot: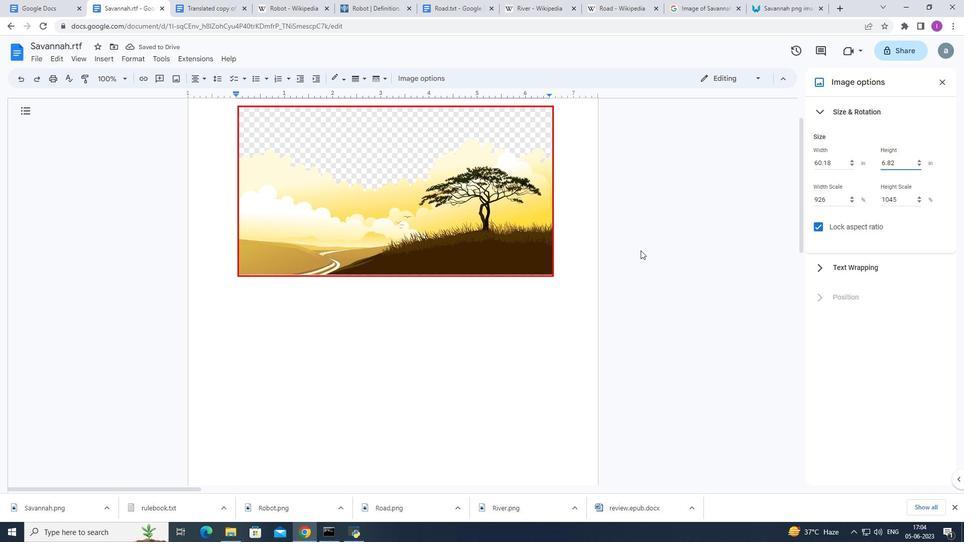 
Action: Mouse moved to (640, 257)
Screenshot: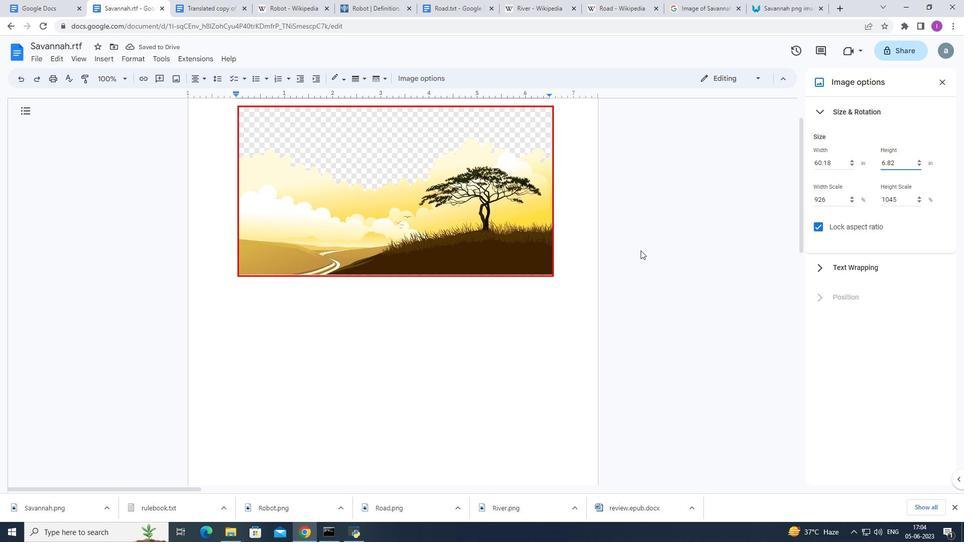 
Action: Mouse scrolled (640, 255) with delta (0, 0)
Screenshot: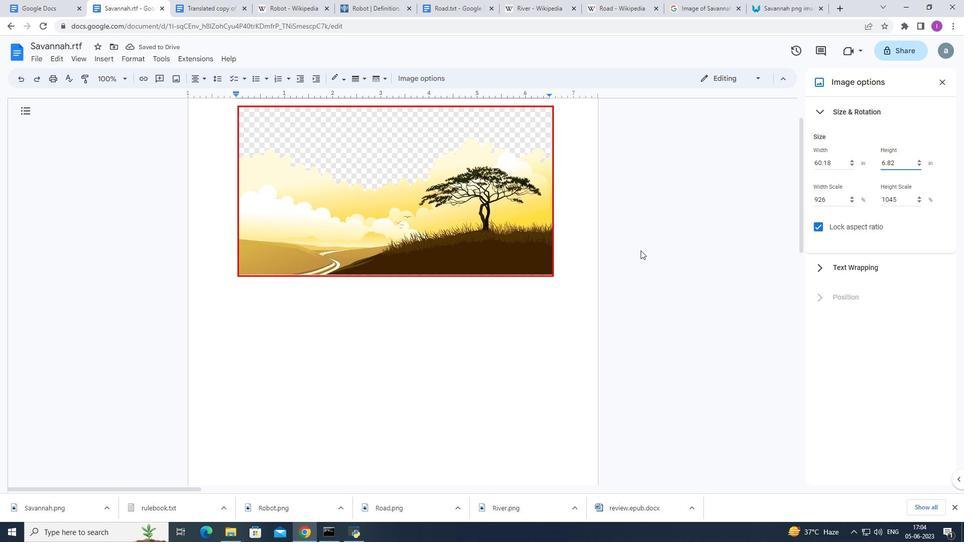 
Action: Mouse scrolled (640, 256) with delta (0, 0)
Screenshot: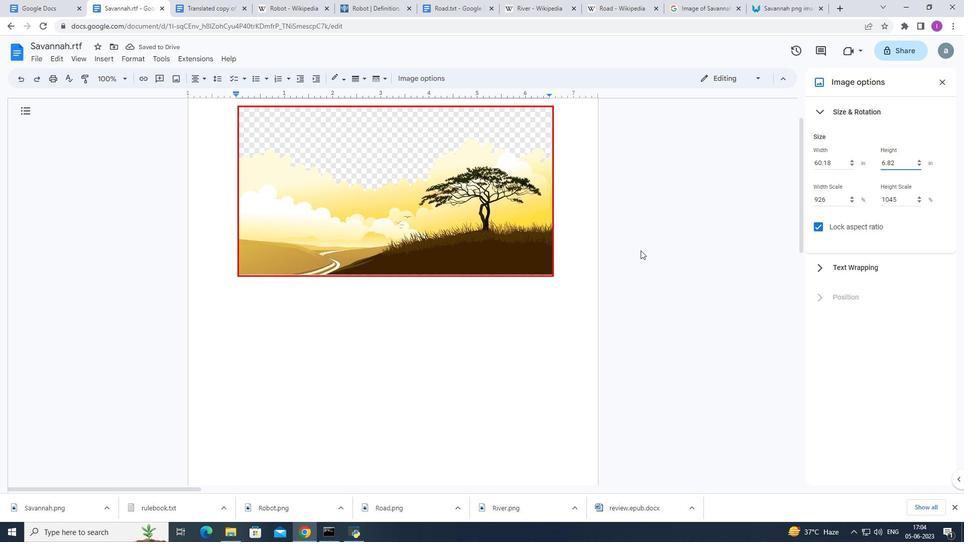 
Action: Mouse moved to (639, 272)
Screenshot: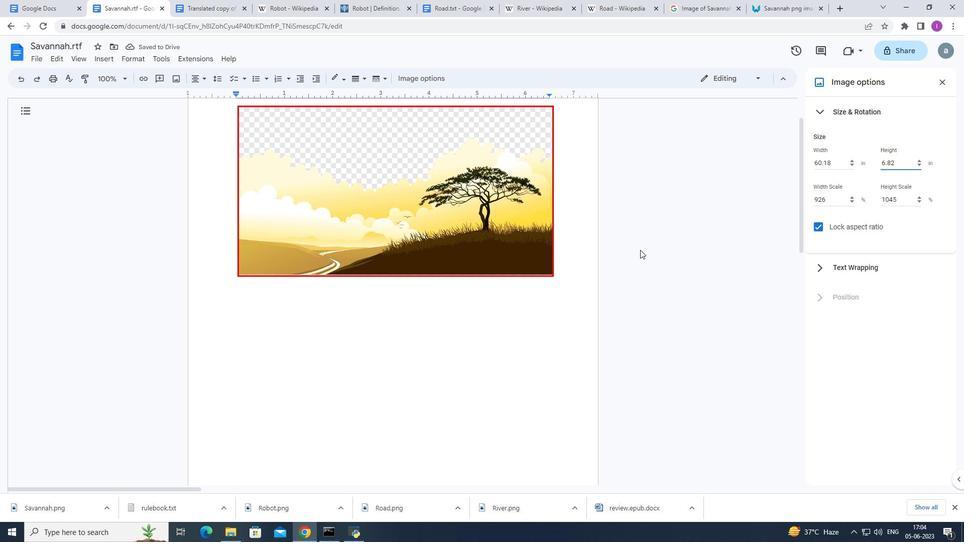 
Action: Mouse scrolled (640, 262) with delta (0, 0)
Screenshot: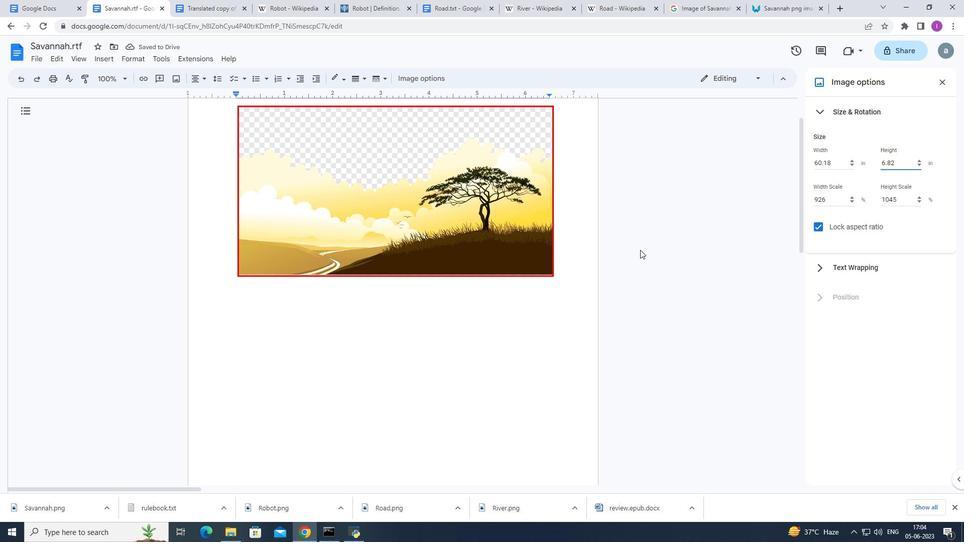 
Action: Mouse moved to (610, 267)
Screenshot: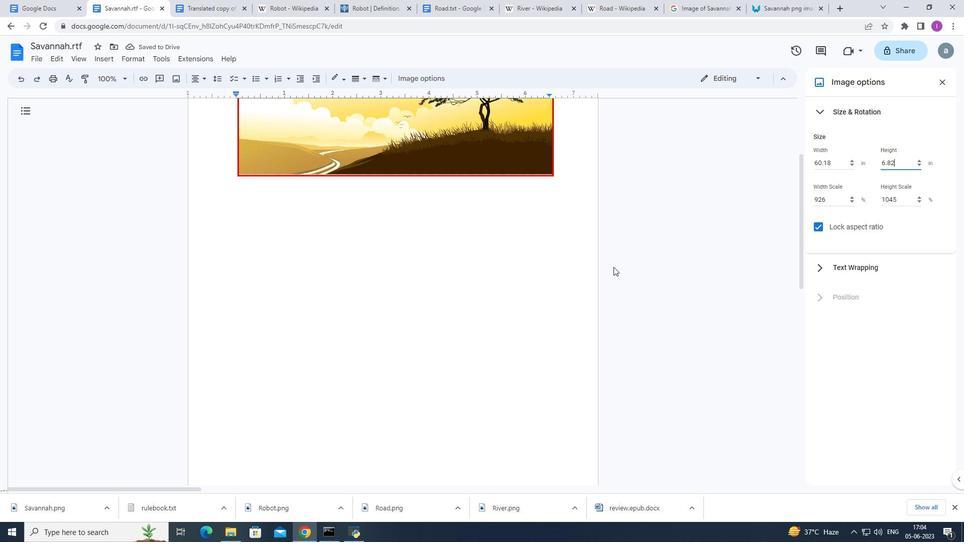 
Action: Mouse scrolled (610, 266) with delta (0, 0)
Screenshot: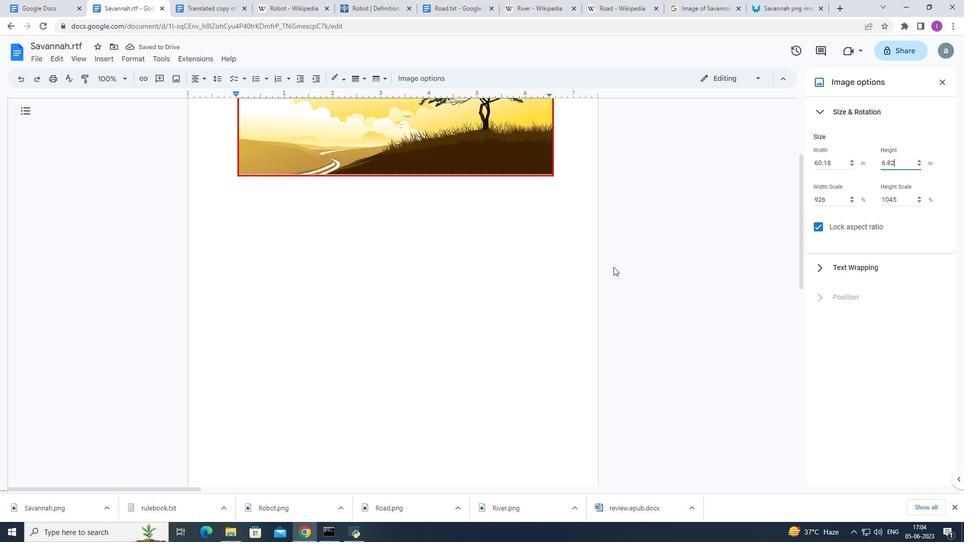 
Action: Mouse moved to (609, 269)
Screenshot: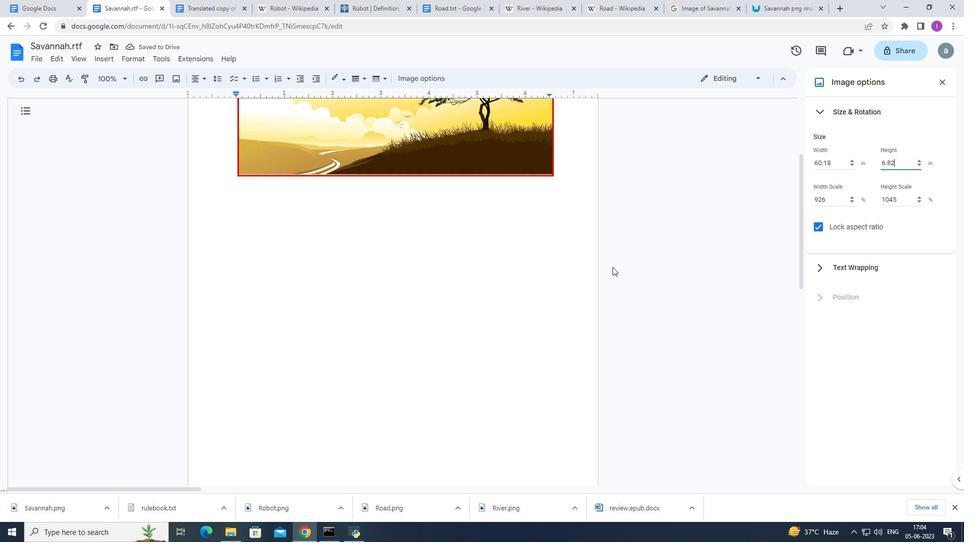 
Action: Mouse scrolled (610, 266) with delta (0, 0)
Screenshot: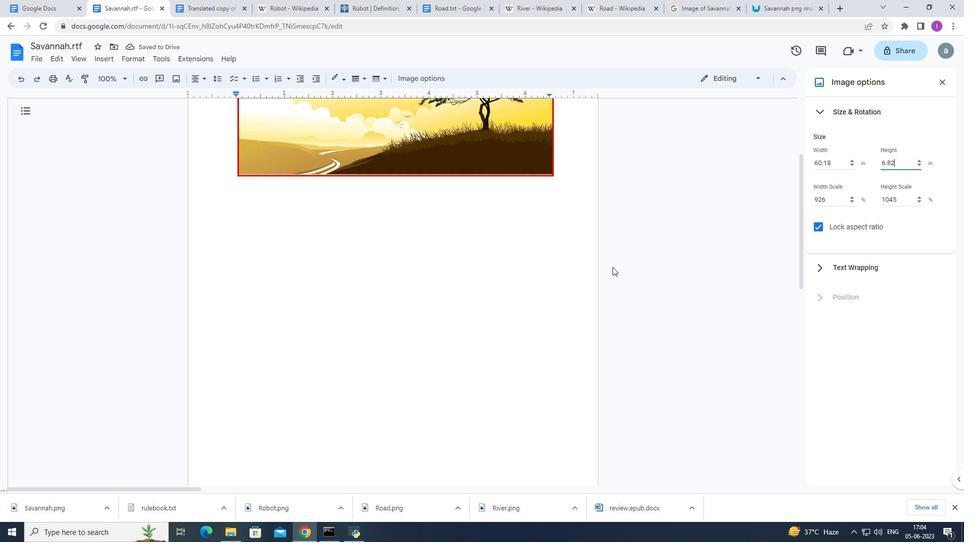 
Action: Mouse moved to (605, 269)
Screenshot: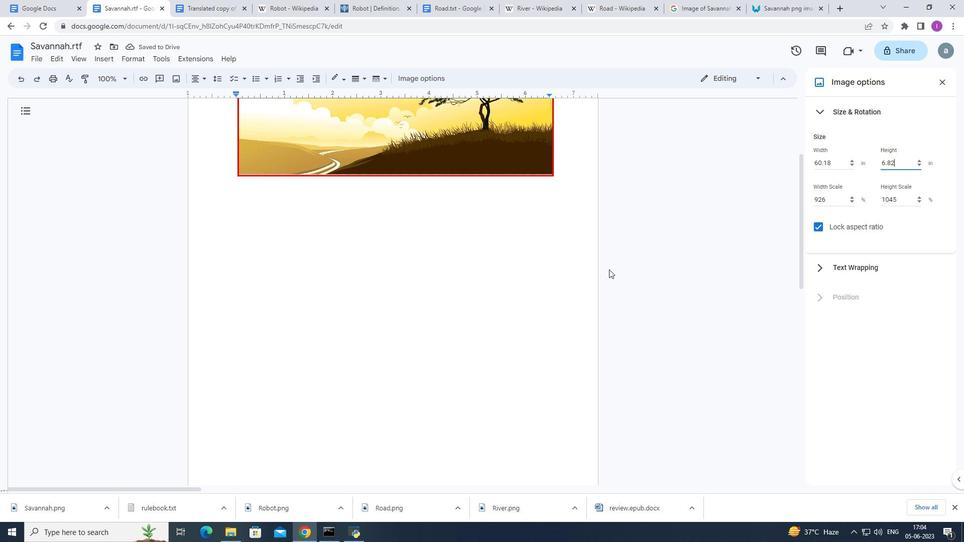 
Action: Mouse scrolled (605, 268) with delta (0, 0)
Screenshot: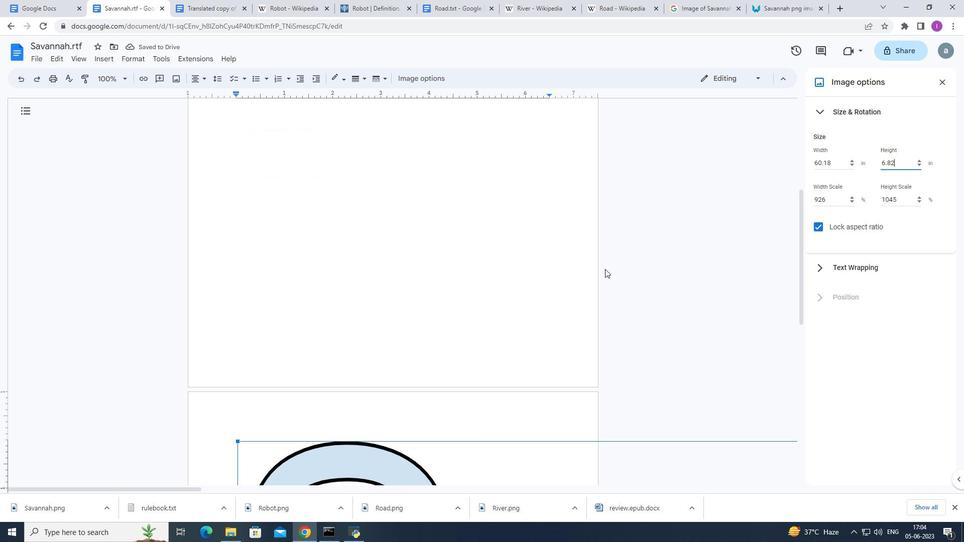 
Action: Mouse moved to (602, 261)
Screenshot: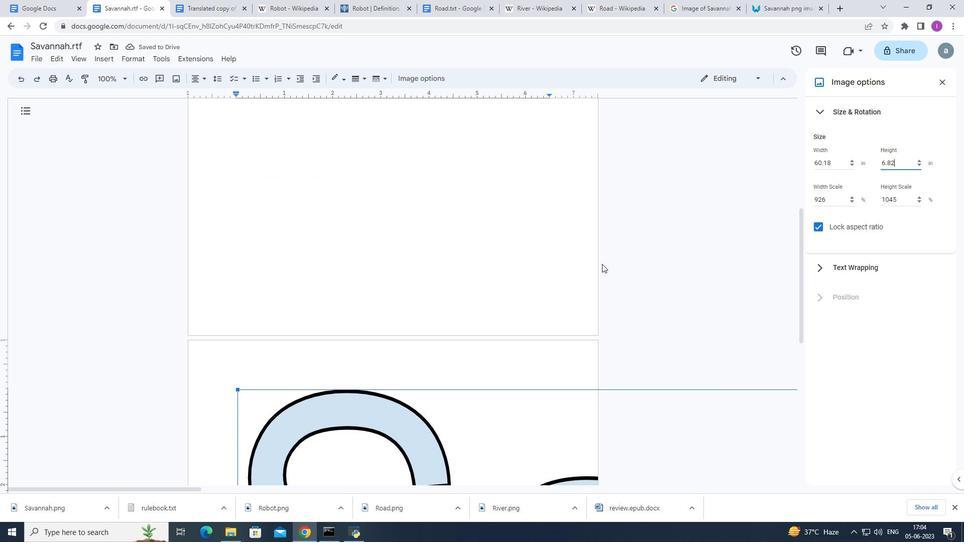 
Action: Mouse scrolled (602, 261) with delta (0, 0)
Screenshot: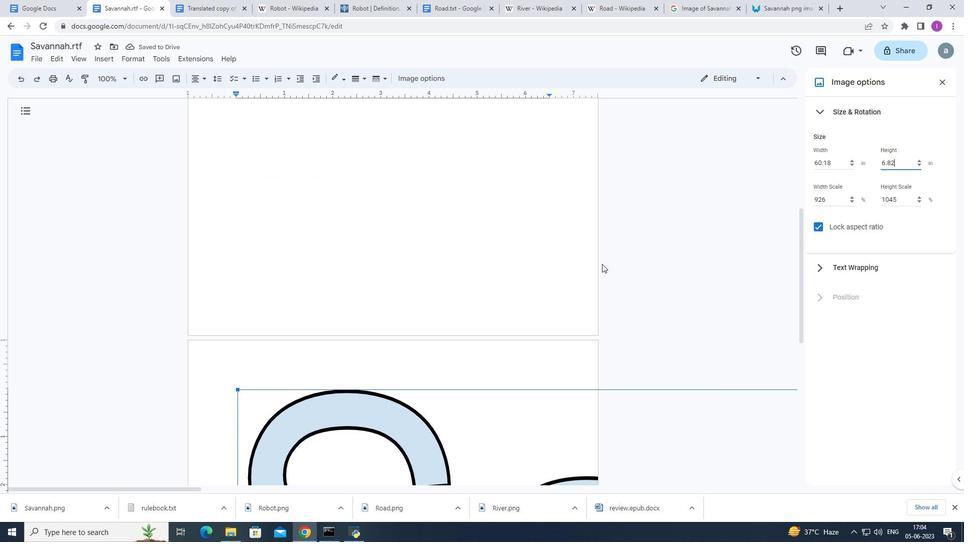 
Action: Mouse moved to (602, 261)
Screenshot: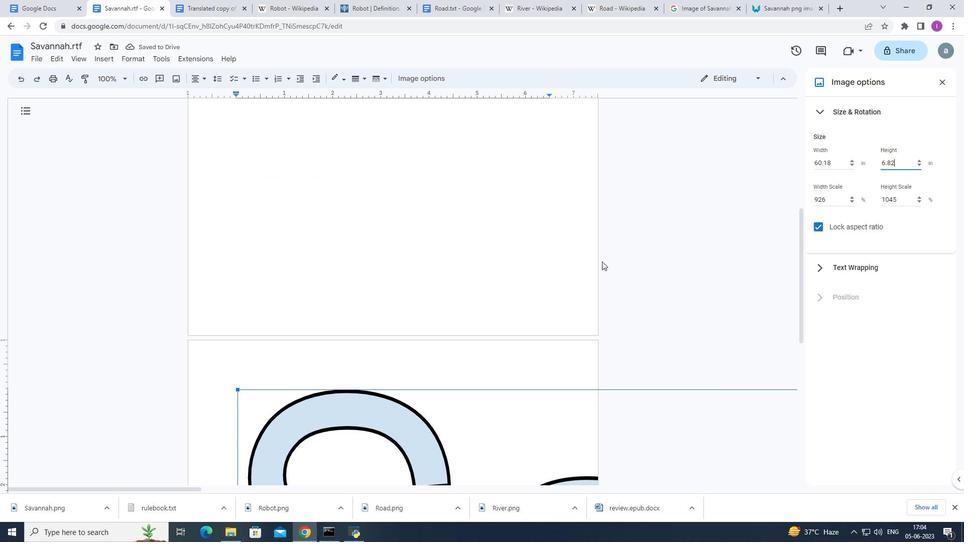 
Action: Mouse scrolled (602, 261) with delta (0, 0)
Screenshot: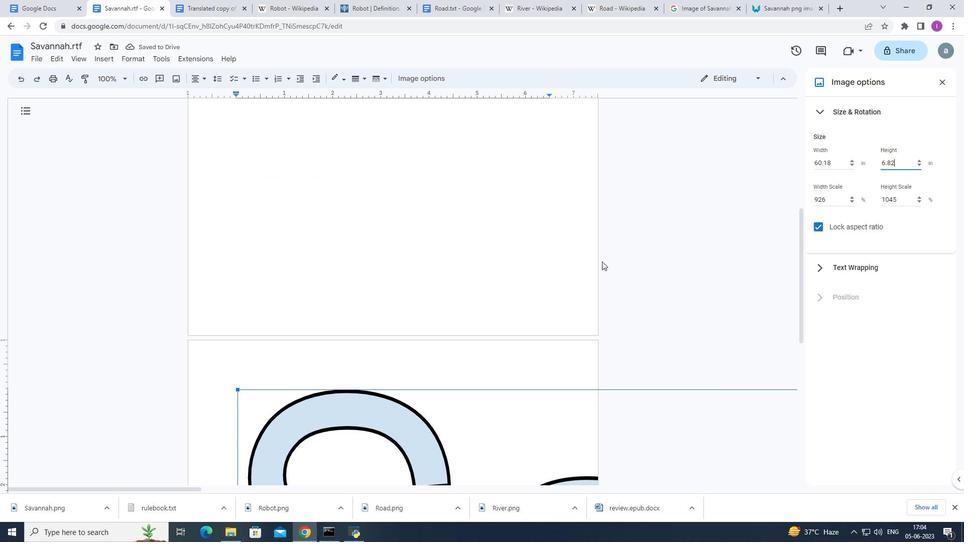 
Action: Mouse moved to (607, 264)
Screenshot: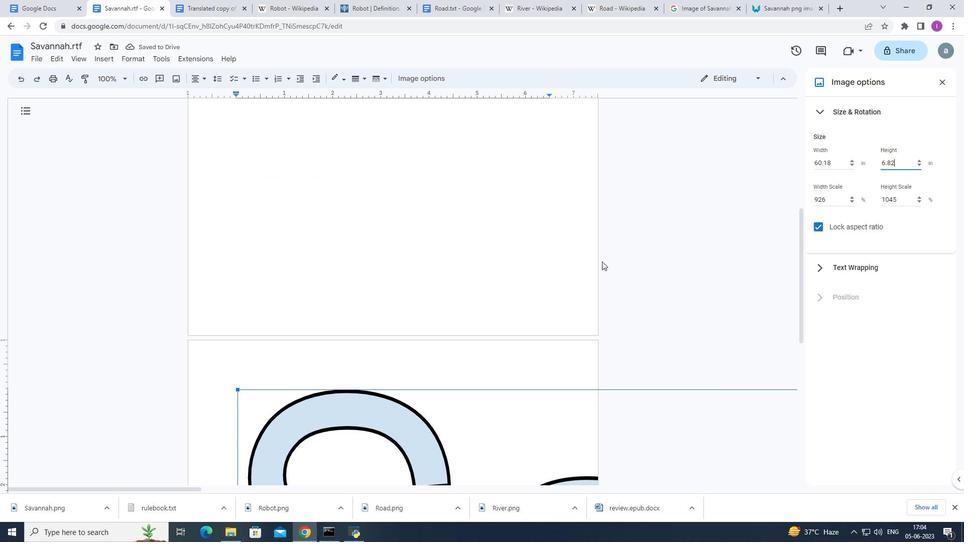 
Action: Mouse scrolled (602, 260) with delta (0, 0)
Screenshot: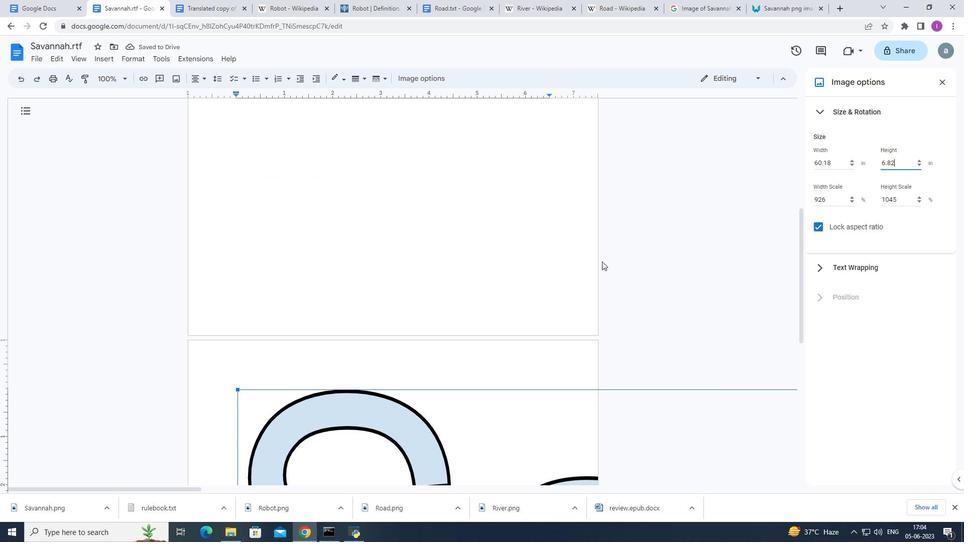 
Action: Mouse moved to (709, 264)
Screenshot: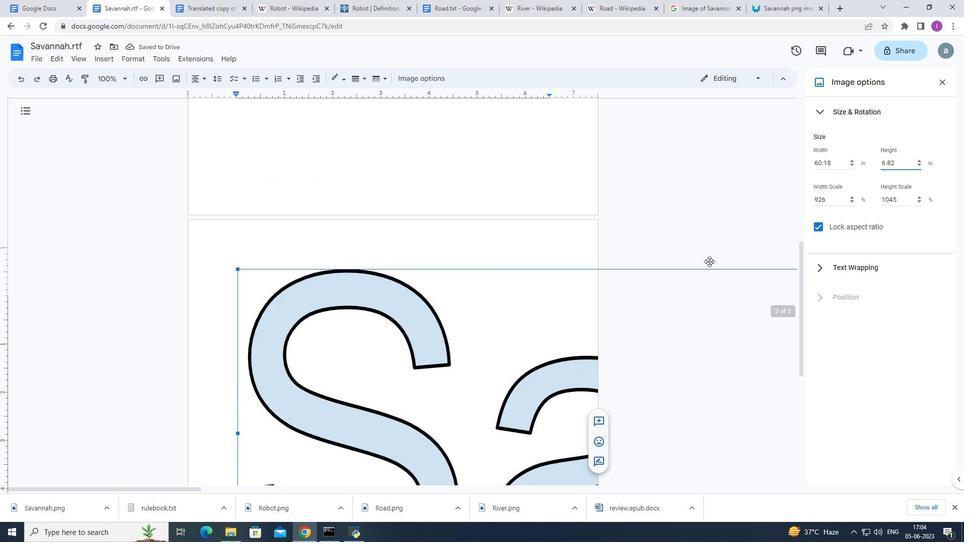 
Action: Mouse scrolled (709, 263) with delta (0, 0)
Screenshot: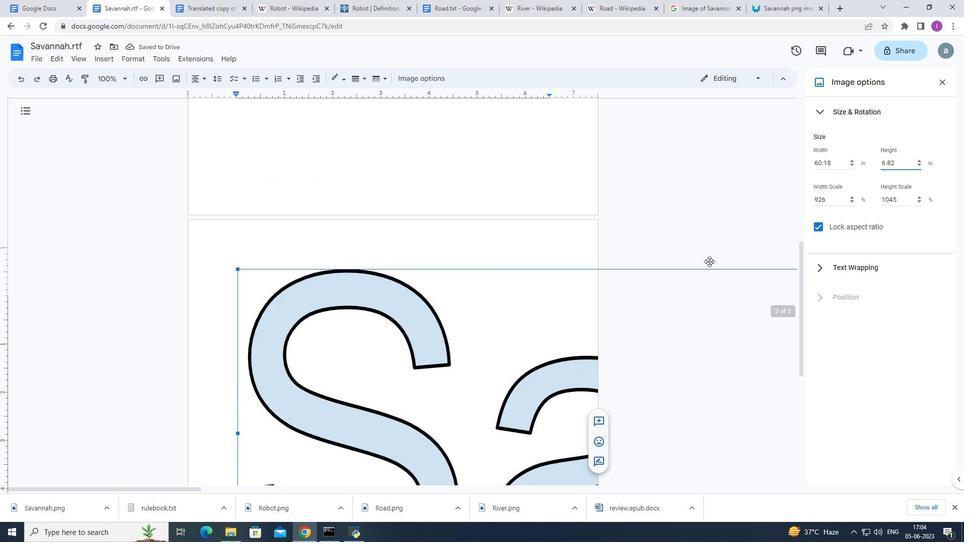 
Action: Mouse moved to (709, 275)
Screenshot: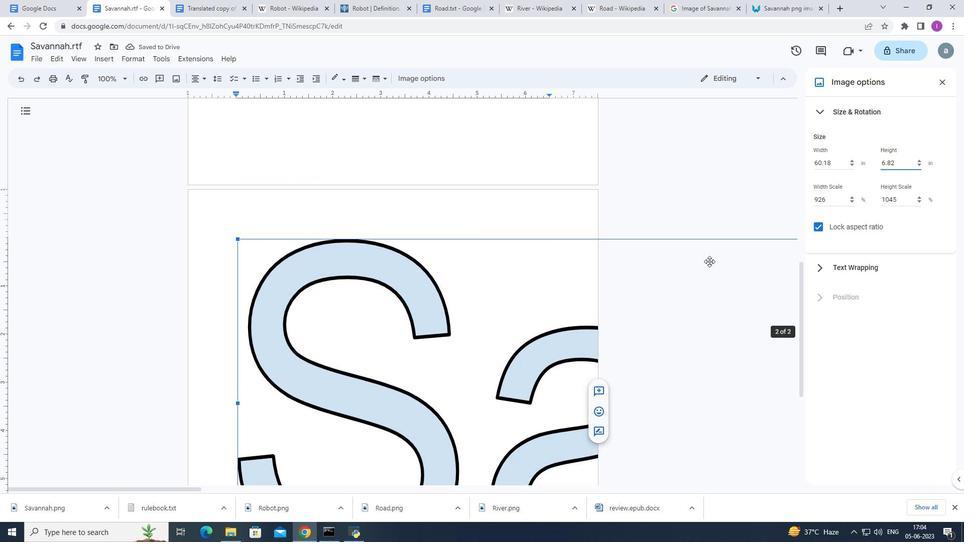 
Action: Mouse scrolled (709, 273) with delta (0, 0)
Screenshot: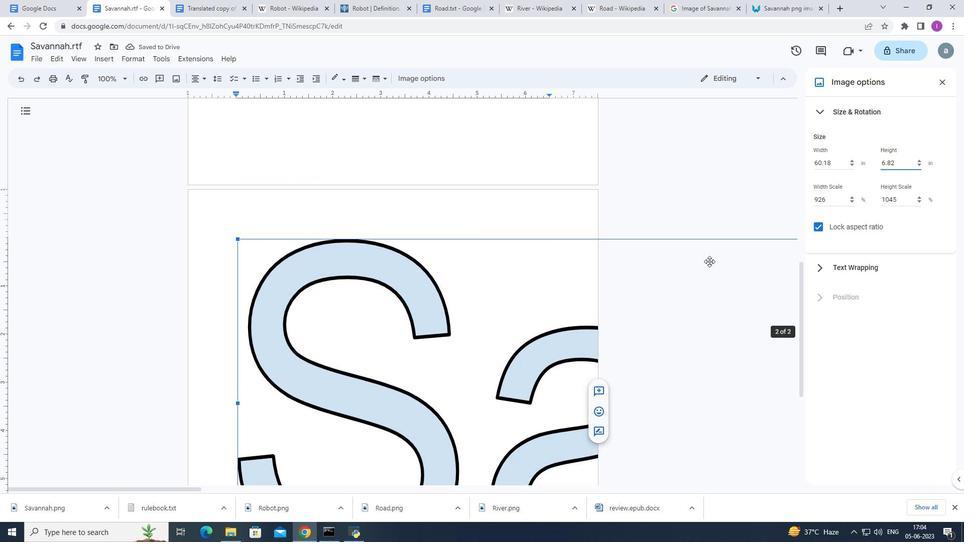 
Action: Mouse moved to (642, 289)
Screenshot: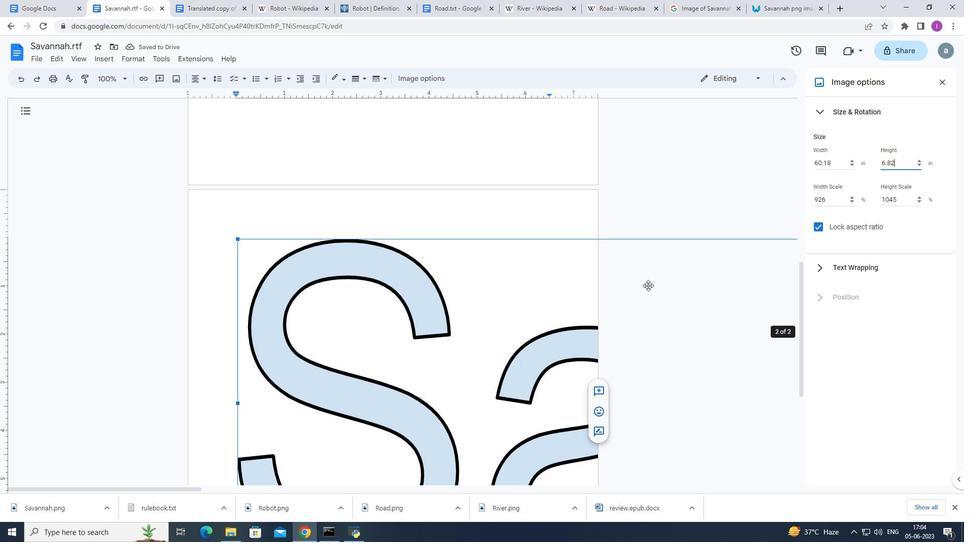 
Action: Mouse scrolled (642, 288) with delta (0, 0)
Screenshot: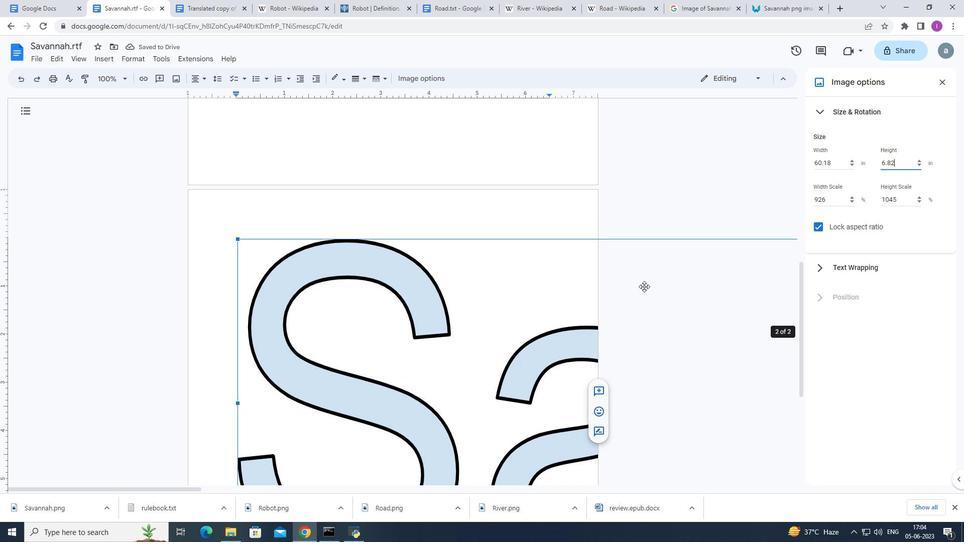 
Action: Mouse moved to (642, 292)
Screenshot: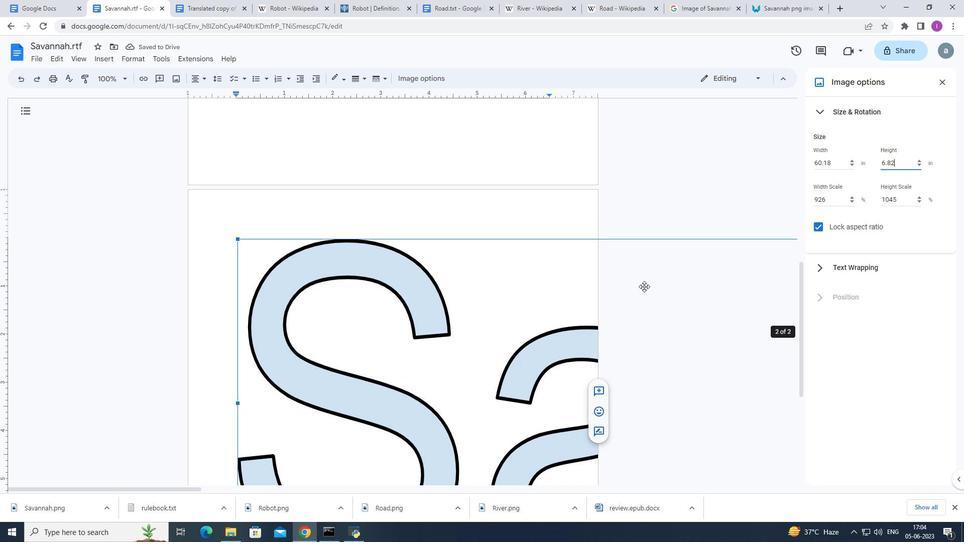 
Action: Mouse scrolled (642, 292) with delta (0, 0)
Screenshot: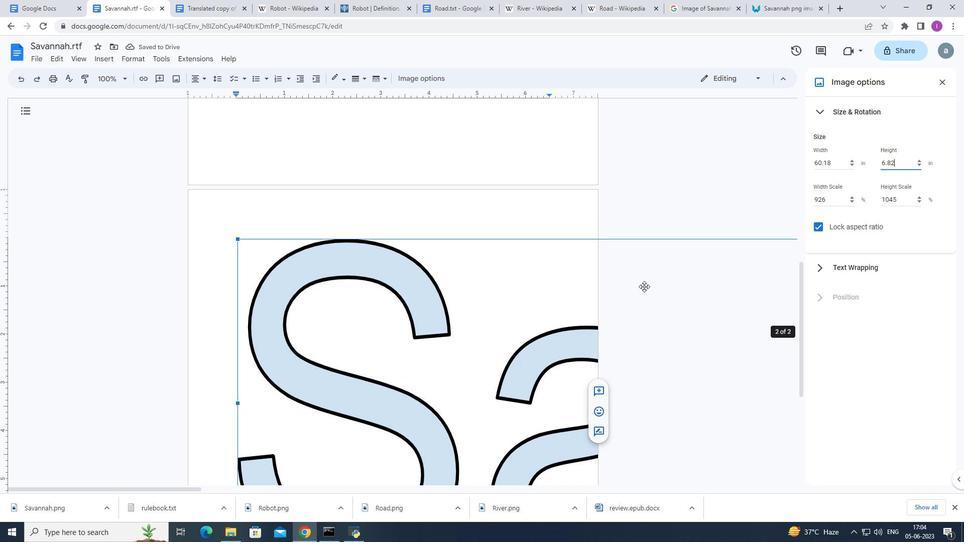 
Action: Mouse moved to (642, 292)
Screenshot: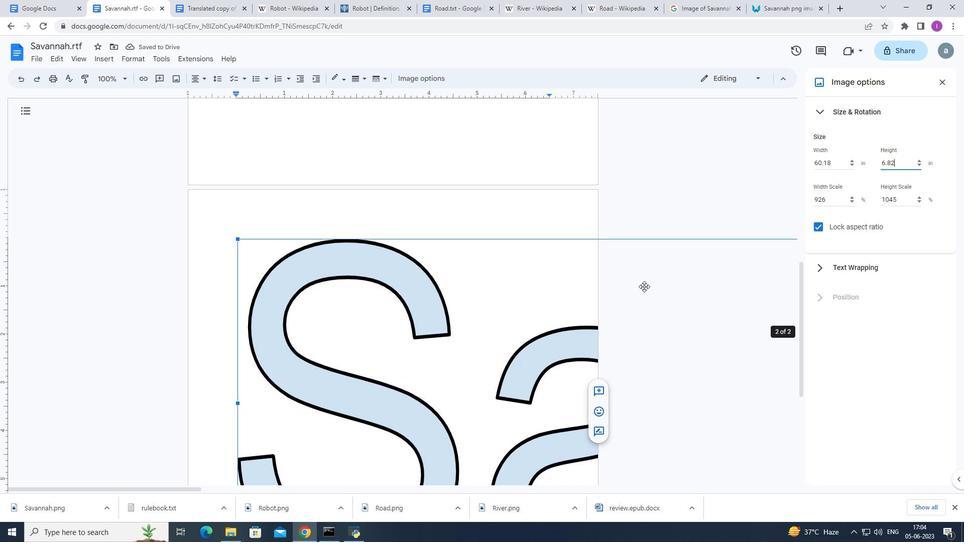
Action: Mouse scrolled (642, 292) with delta (0, 0)
Screenshot: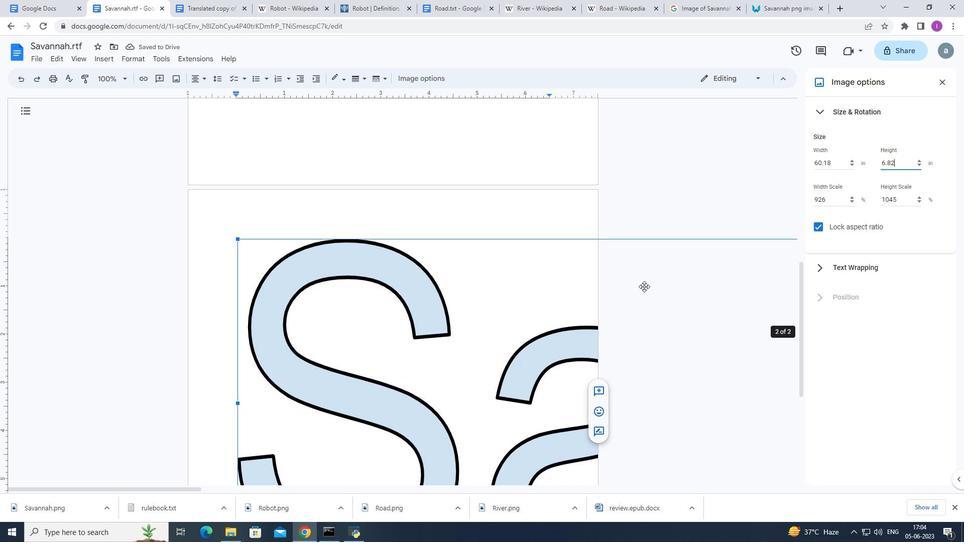 
Action: Mouse moved to (642, 294)
Screenshot: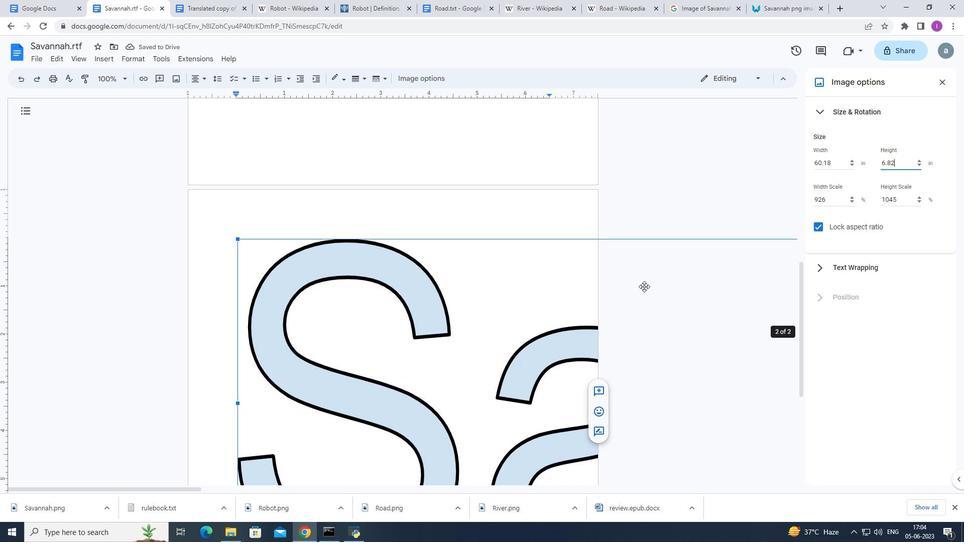 
Action: Mouse scrolled (642, 294) with delta (0, 0)
Screenshot: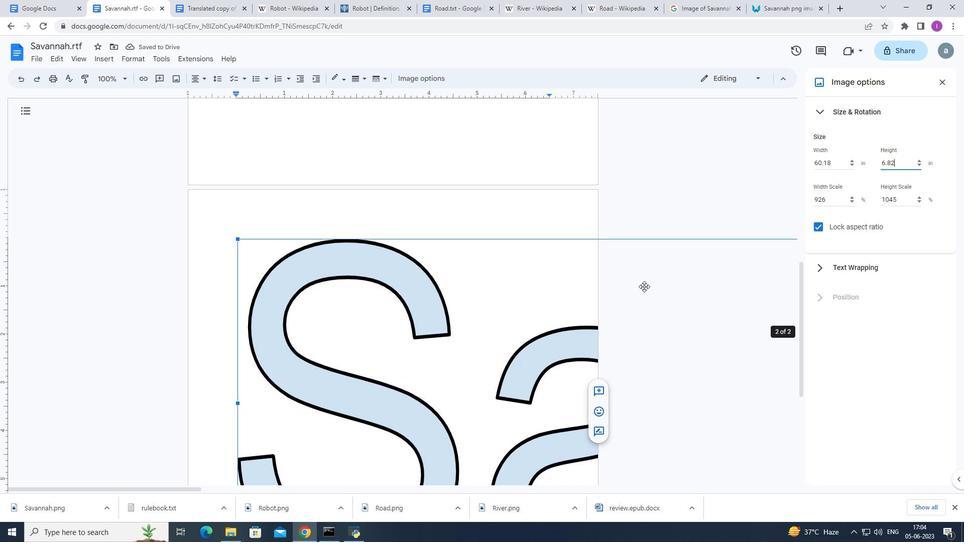 
Action: Mouse moved to (638, 300)
Screenshot: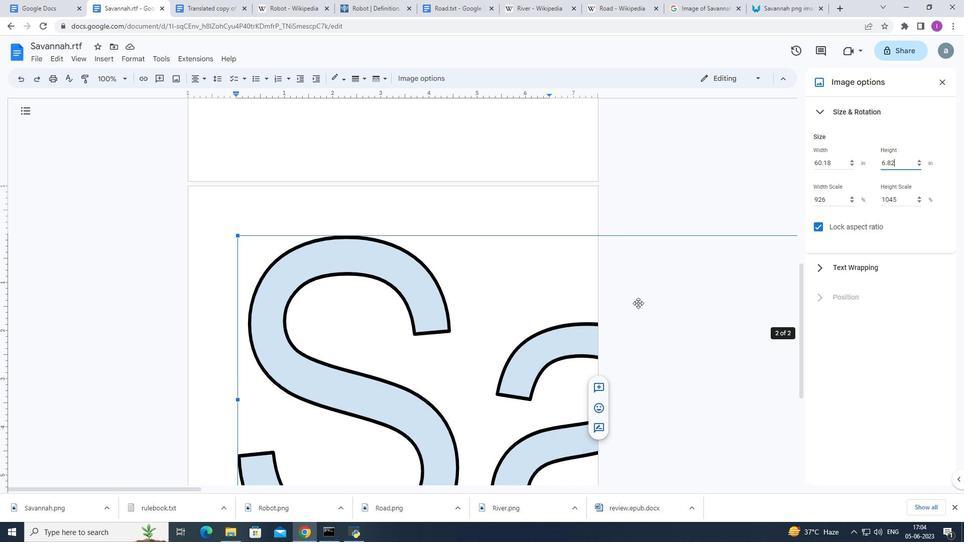 
Action: Mouse scrolled (638, 299) with delta (0, 0)
Screenshot: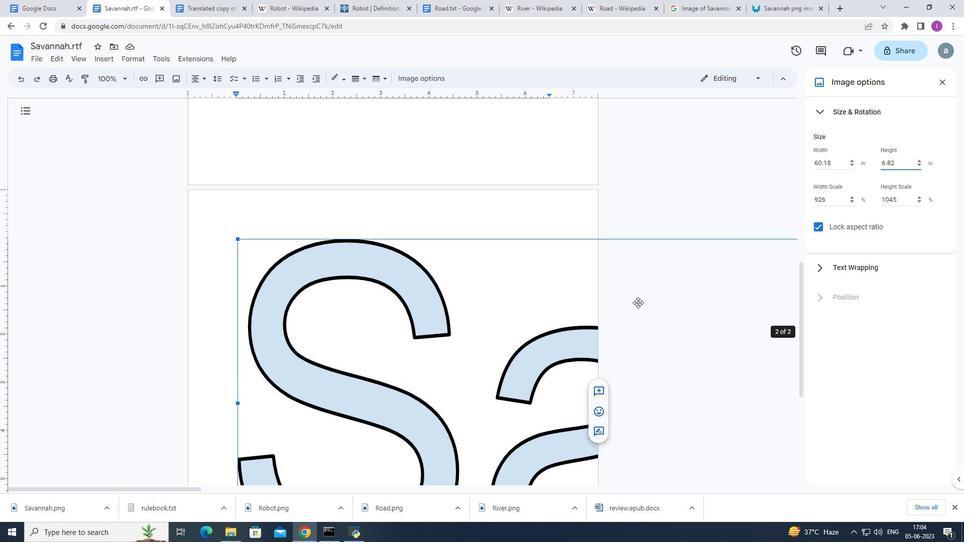 
Action: Mouse moved to (638, 299)
Screenshot: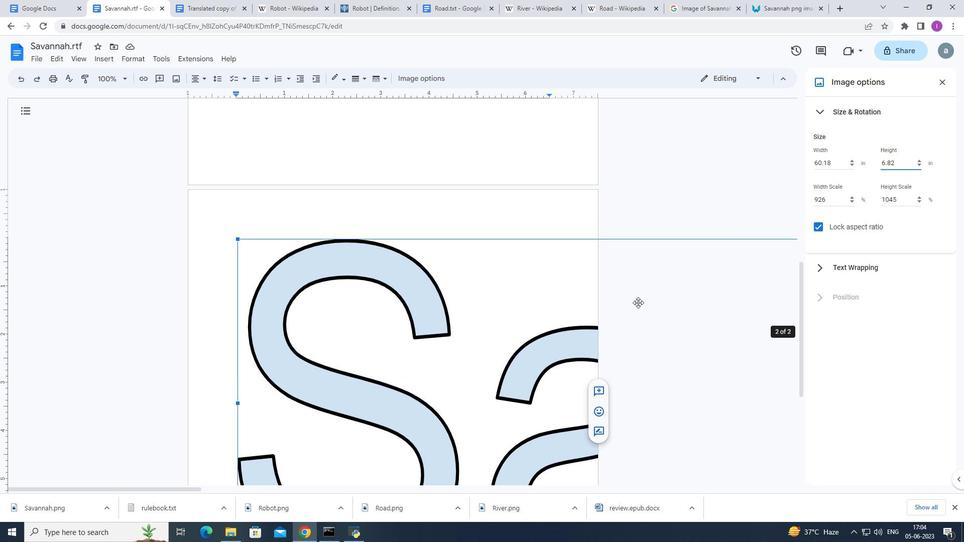 
Action: Mouse scrolled (638, 299) with delta (0, 0)
Screenshot: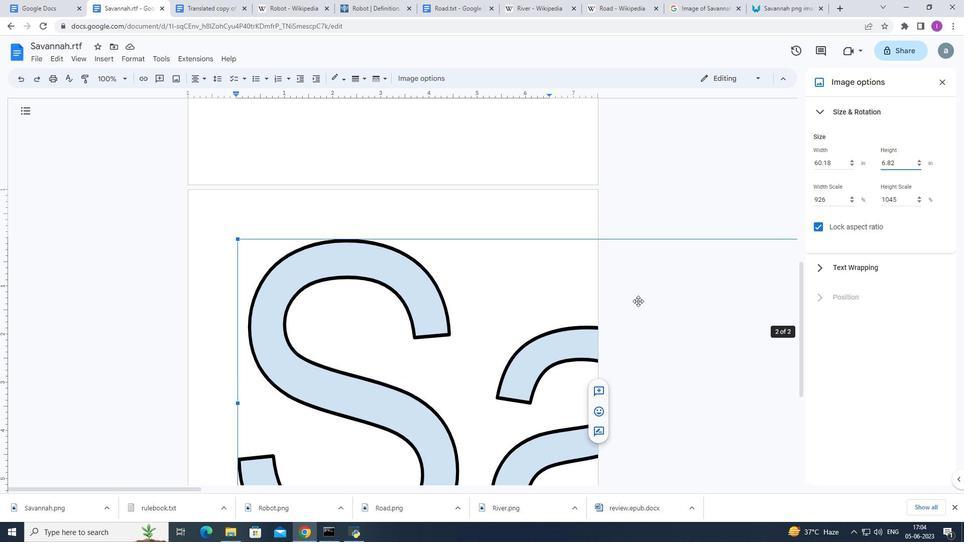 
Action: Mouse scrolled (638, 299) with delta (0, 0)
Screenshot: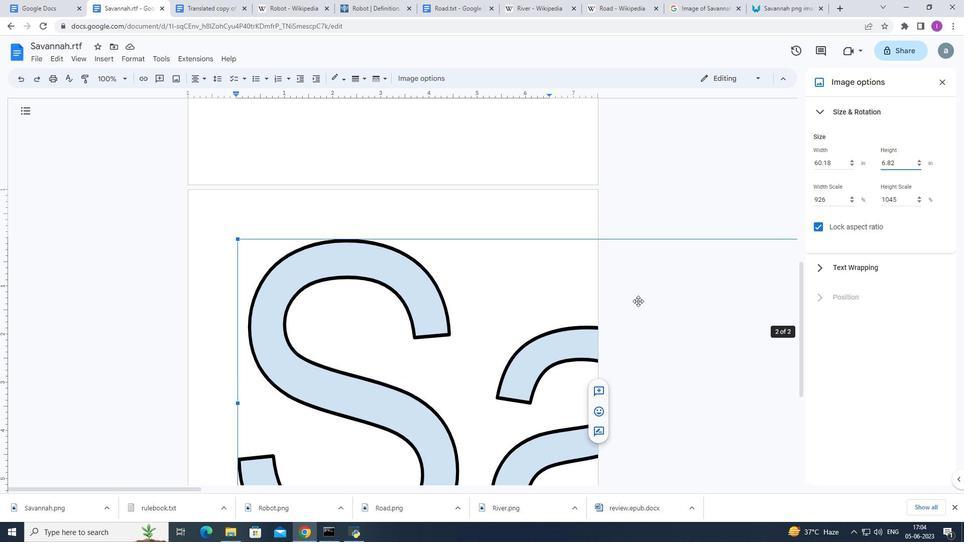 
Action: Mouse moved to (645, 296)
Screenshot: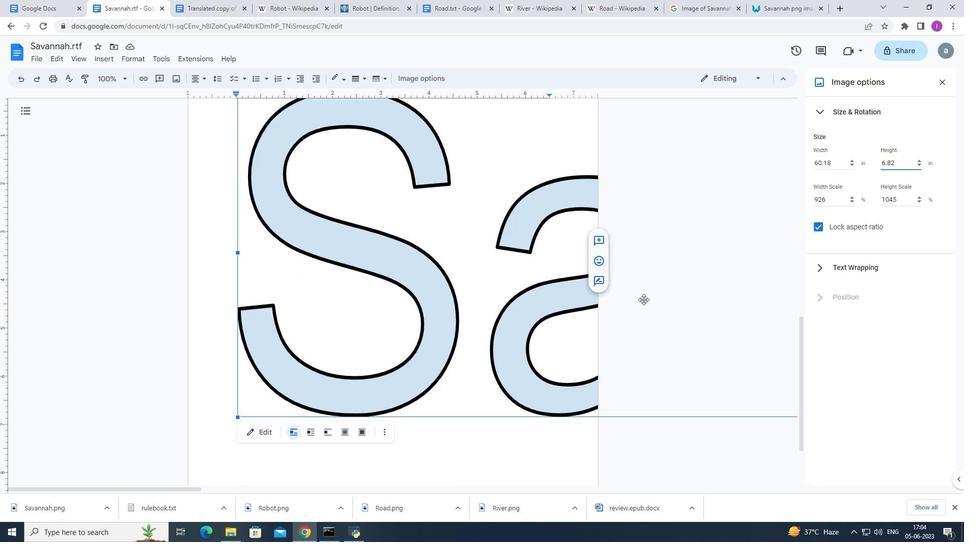 
Action: Mouse scrolled (645, 296) with delta (0, 0)
Screenshot: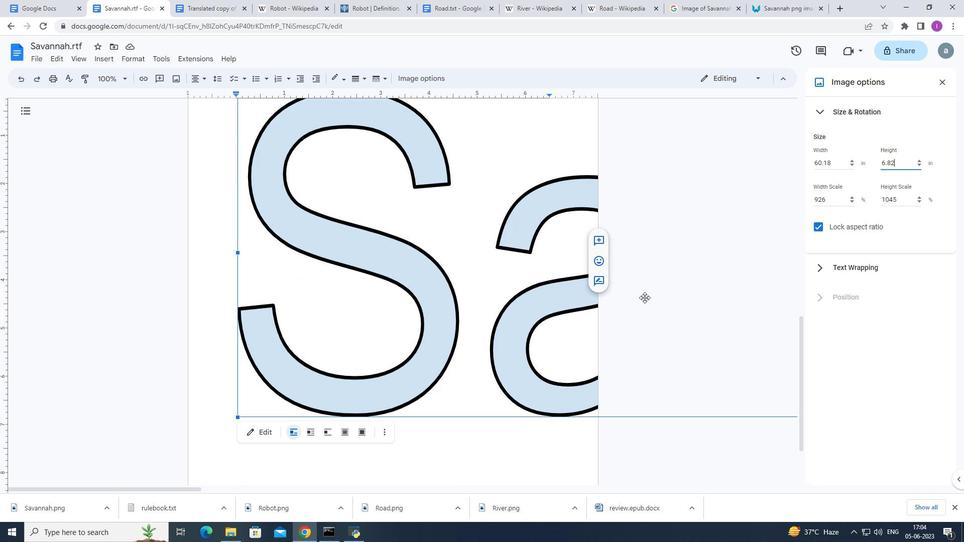 
Action: Mouse scrolled (645, 296) with delta (0, 0)
Screenshot: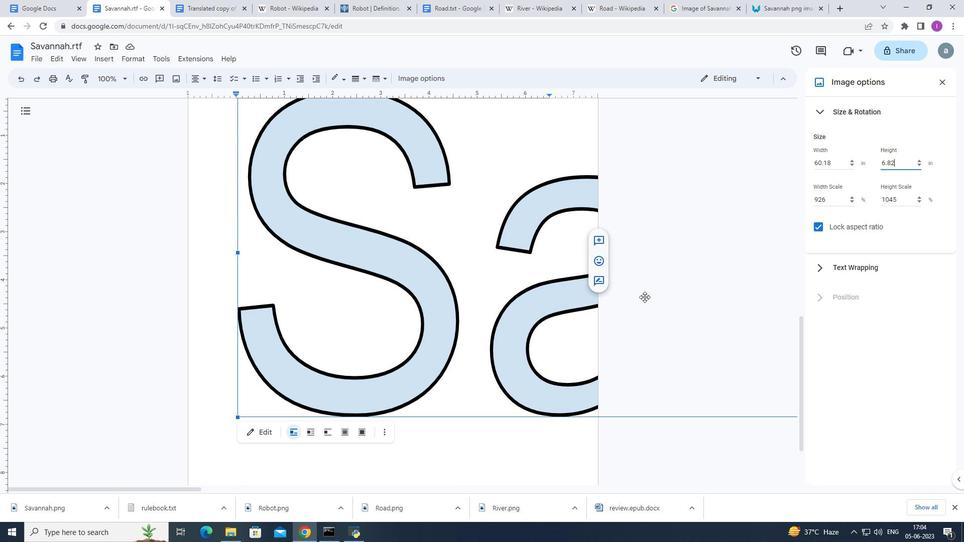
Action: Mouse scrolled (645, 296) with delta (0, 0)
Screenshot: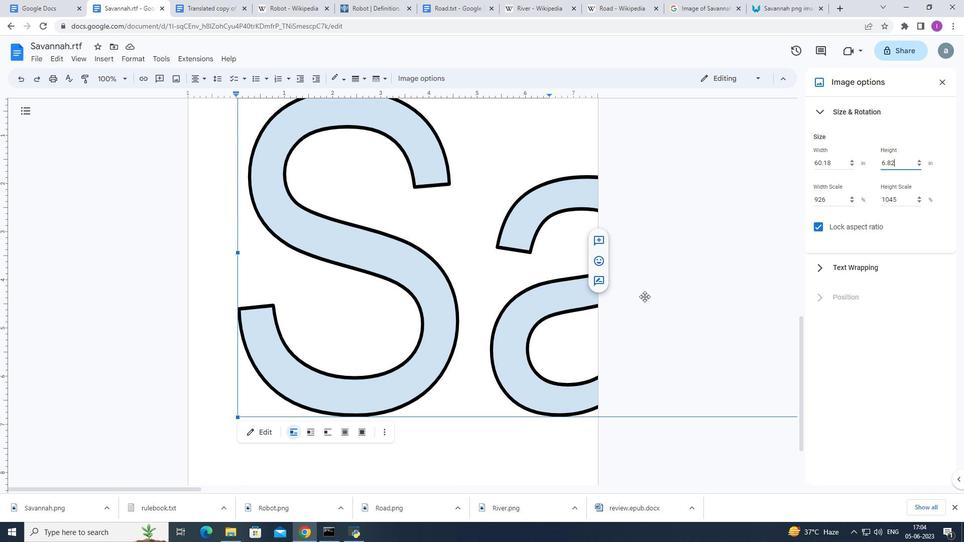 
Action: Mouse scrolled (645, 297) with delta (0, 0)
Screenshot: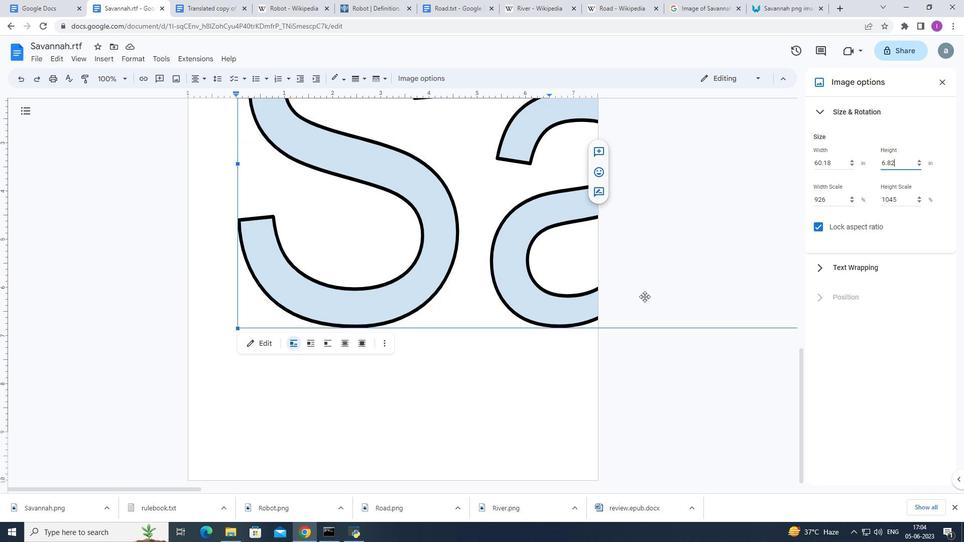 
Action: Mouse scrolled (645, 297) with delta (0, 0)
Screenshot: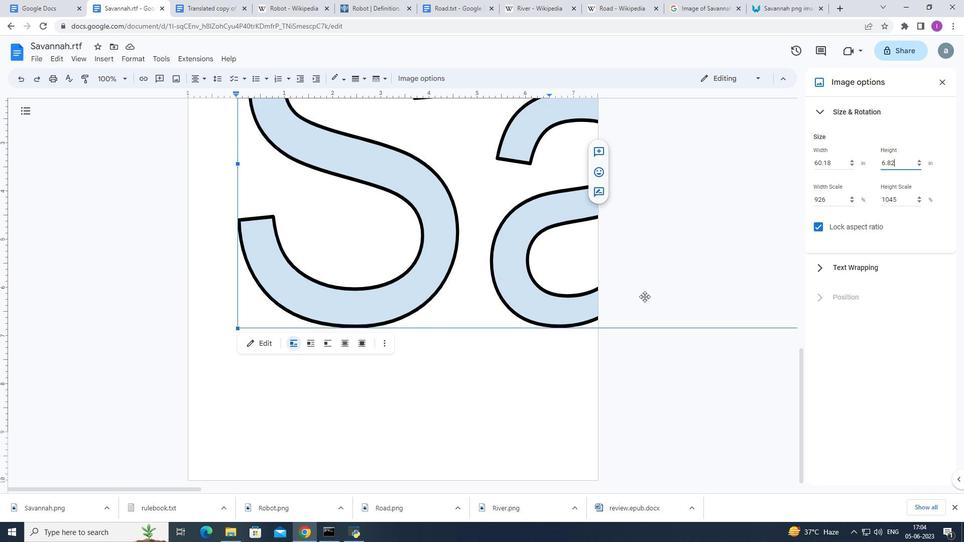 
Action: Mouse scrolled (645, 297) with delta (0, 0)
Screenshot: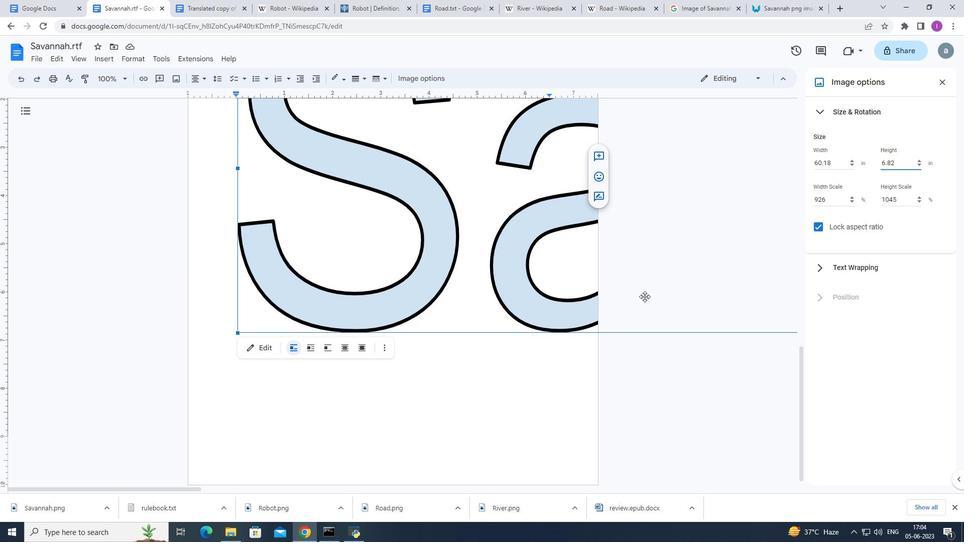 
Action: Mouse scrolled (645, 297) with delta (0, 0)
Screenshot: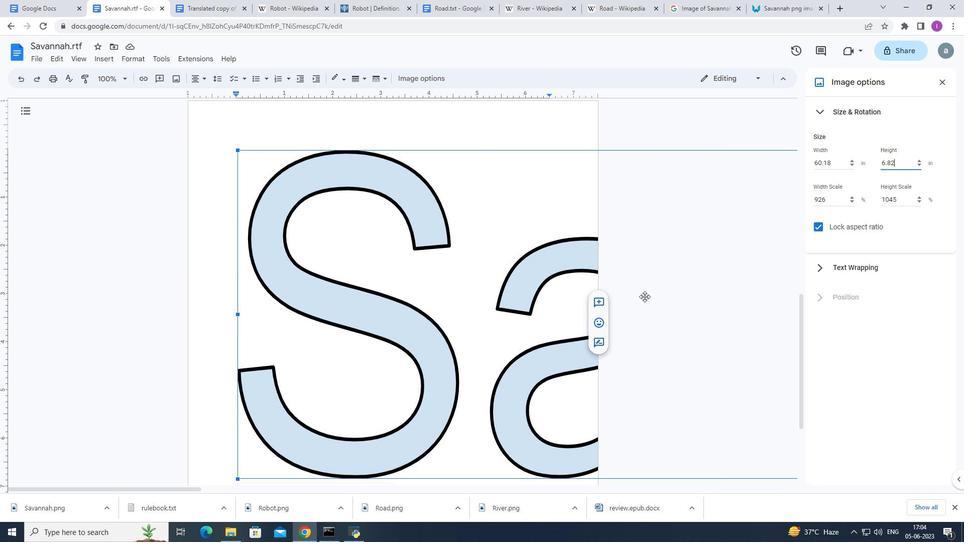 
Action: Mouse scrolled (645, 297) with delta (0, 0)
Screenshot: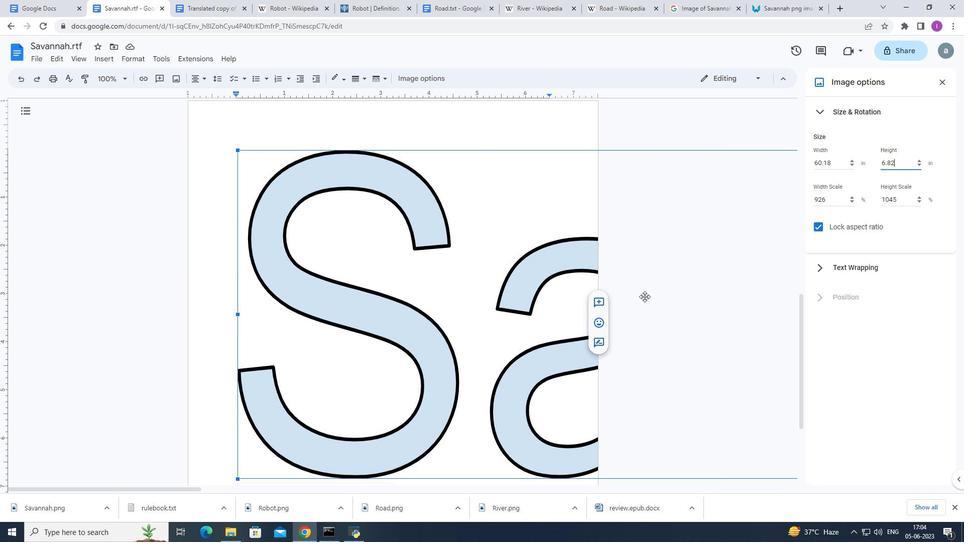 
Action: Mouse scrolled (645, 297) with delta (0, 0)
Screenshot: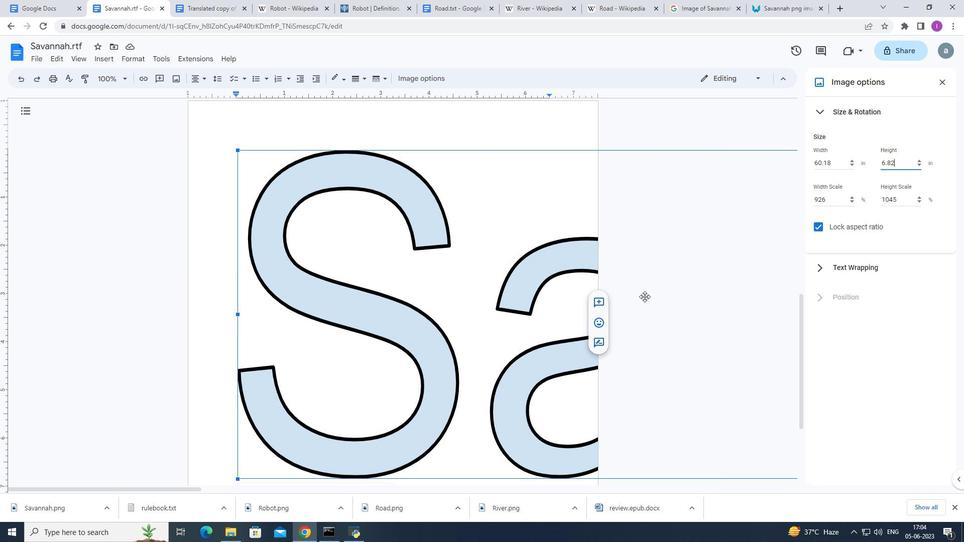 
Action: Mouse scrolled (645, 297) with delta (0, 0)
Screenshot: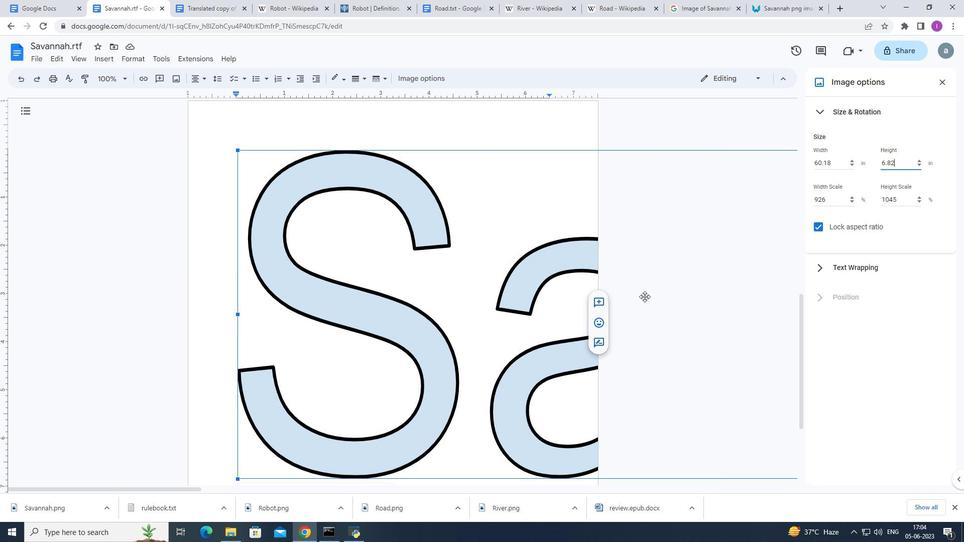 
Action: Mouse scrolled (645, 297) with delta (0, 0)
Screenshot: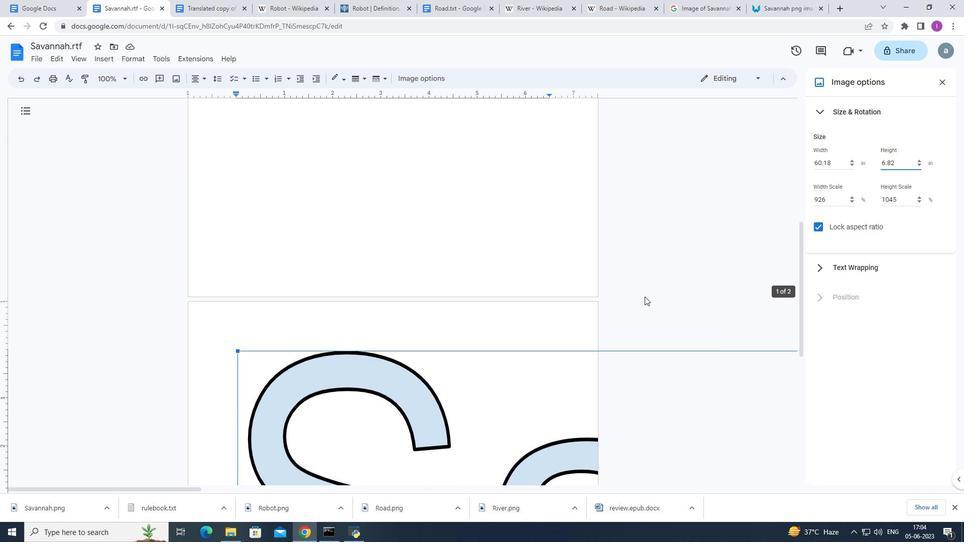 
Action: Mouse scrolled (645, 297) with delta (0, 0)
Screenshot: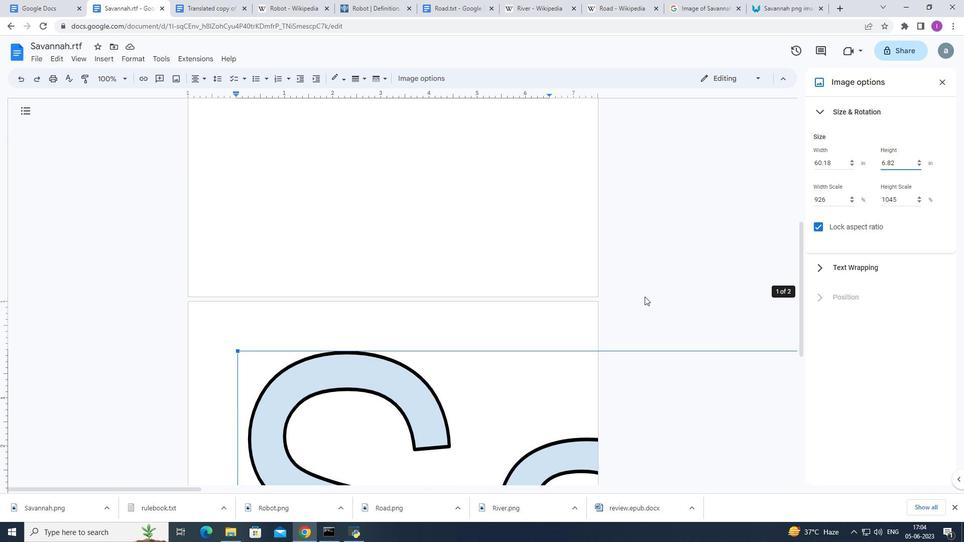 
Action: Mouse scrolled (645, 297) with delta (0, 0)
Screenshot: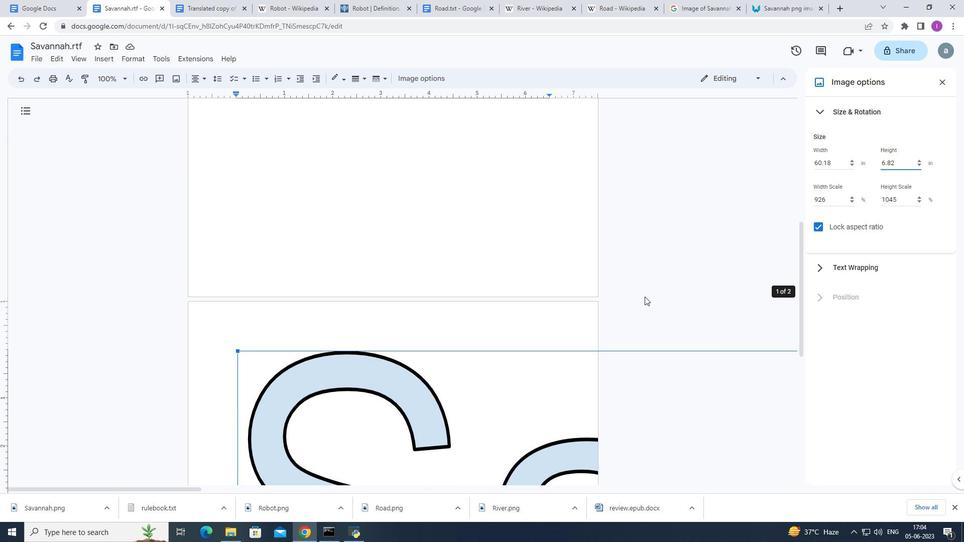 
Action: Mouse scrolled (645, 297) with delta (0, 0)
Screenshot: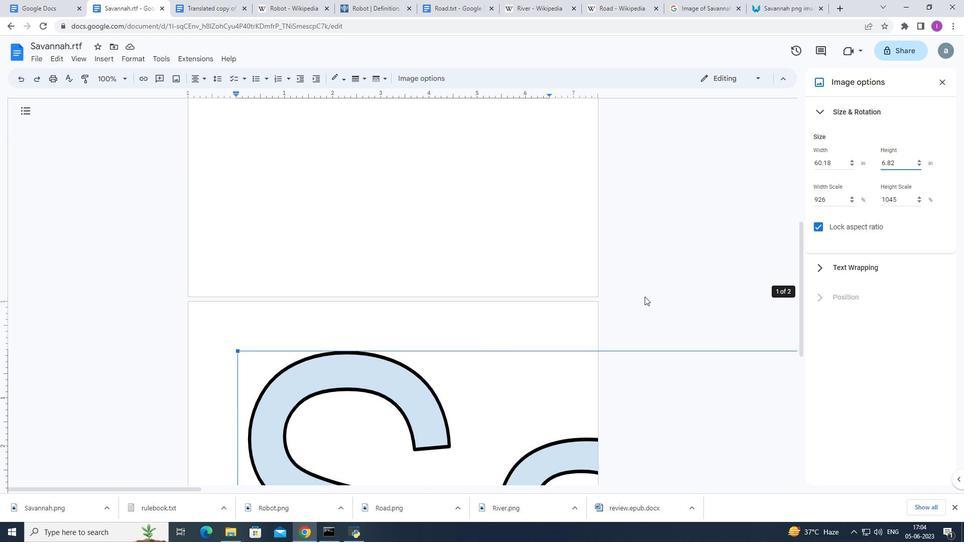 
Action: Mouse scrolled (645, 297) with delta (0, 0)
Screenshot: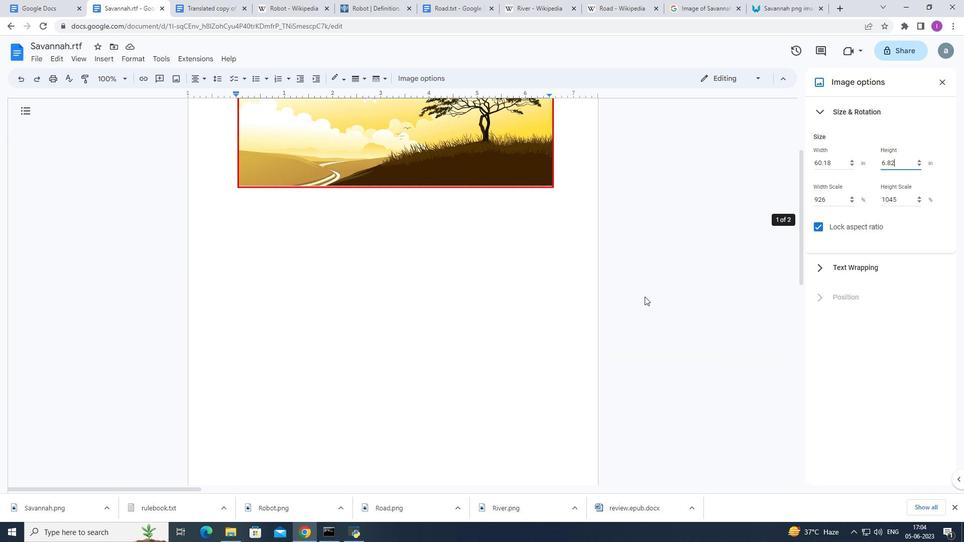 
Action: Mouse scrolled (645, 297) with delta (0, 0)
Screenshot: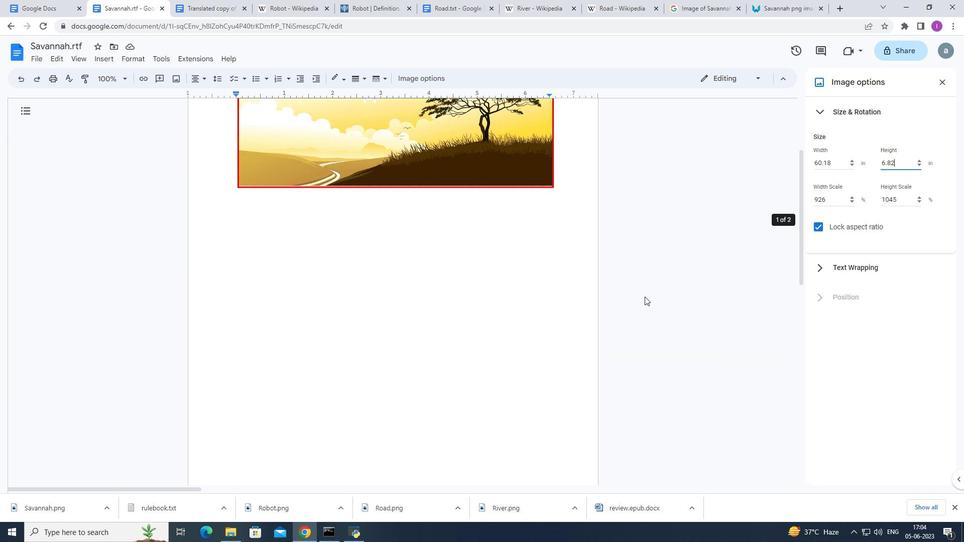 
Action: Mouse scrolled (645, 297) with delta (0, 0)
Screenshot: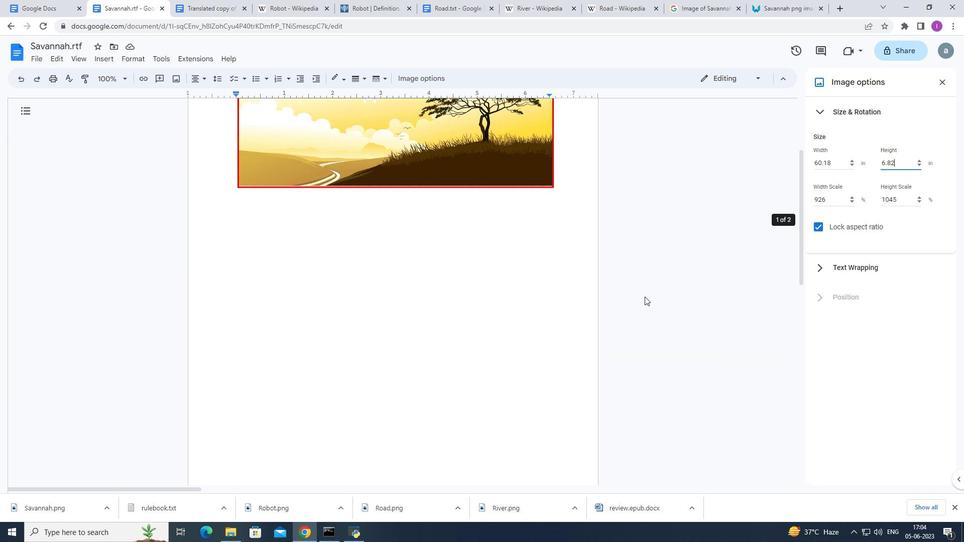 
Action: Mouse scrolled (645, 297) with delta (0, 0)
Screenshot: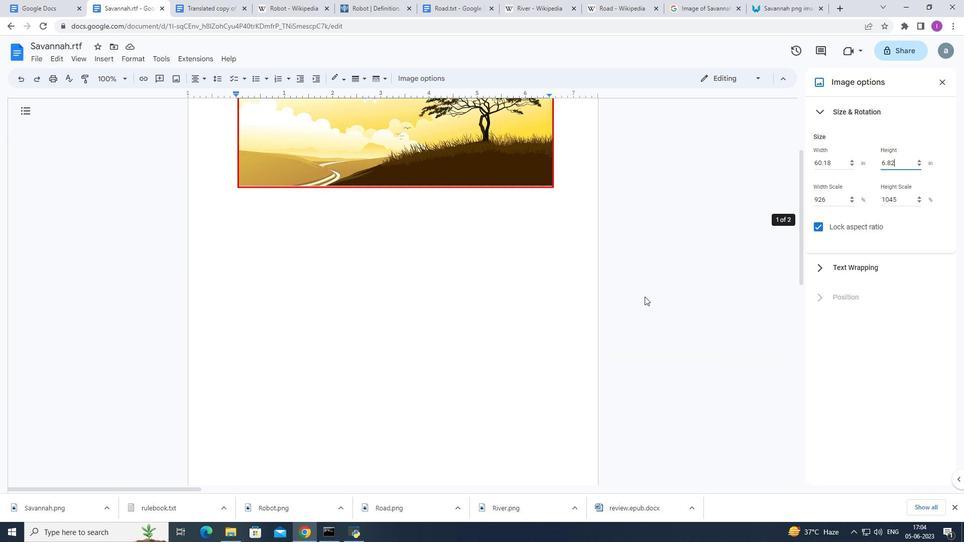
Action: Mouse scrolled (645, 297) with delta (0, 0)
Screenshot: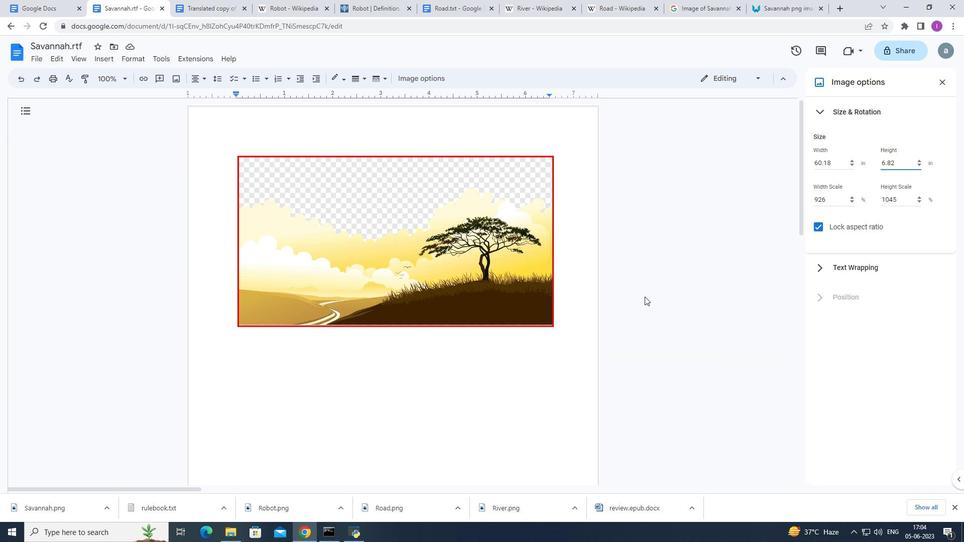 
Action: Mouse scrolled (645, 297) with delta (0, 0)
Screenshot: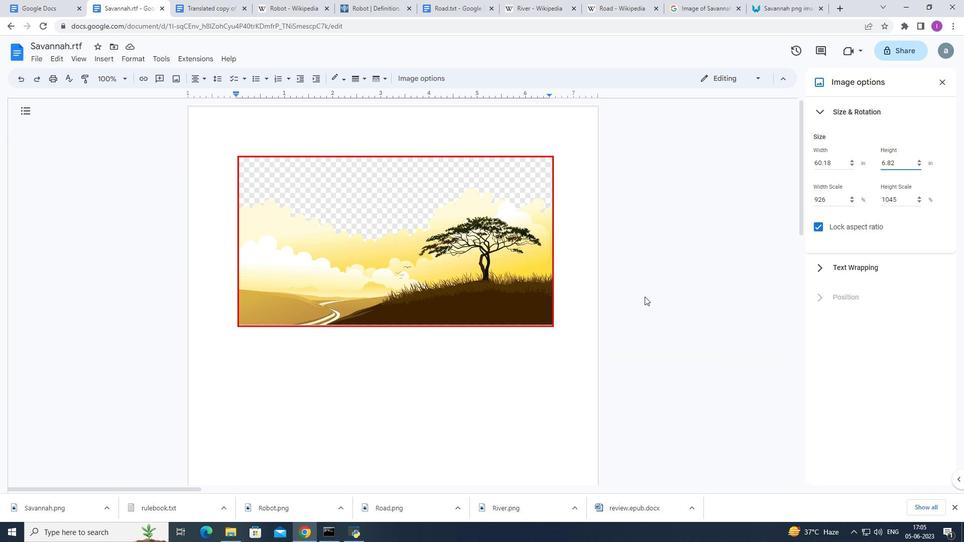 
Action: Mouse scrolled (645, 297) with delta (0, 0)
Screenshot: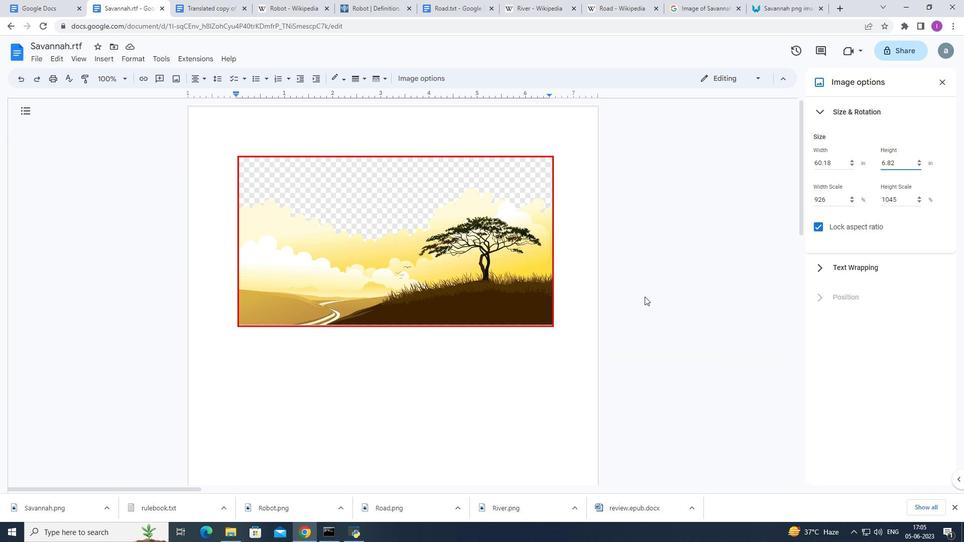 
Action: Mouse moved to (645, 296)
Screenshot: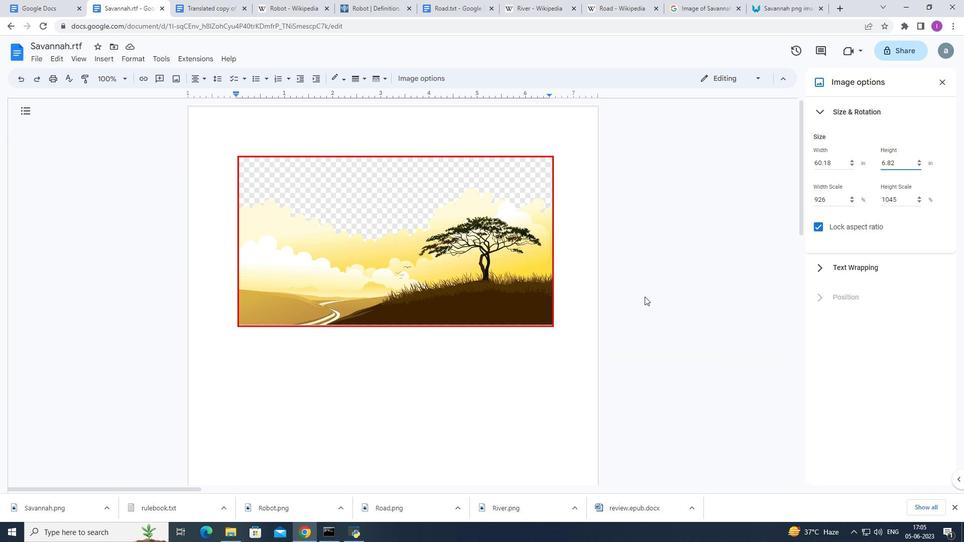 
